 Task: Plan a Cooking event for the holiday cookie baking.
Action: Mouse pressed left at (215, 319)
Screenshot: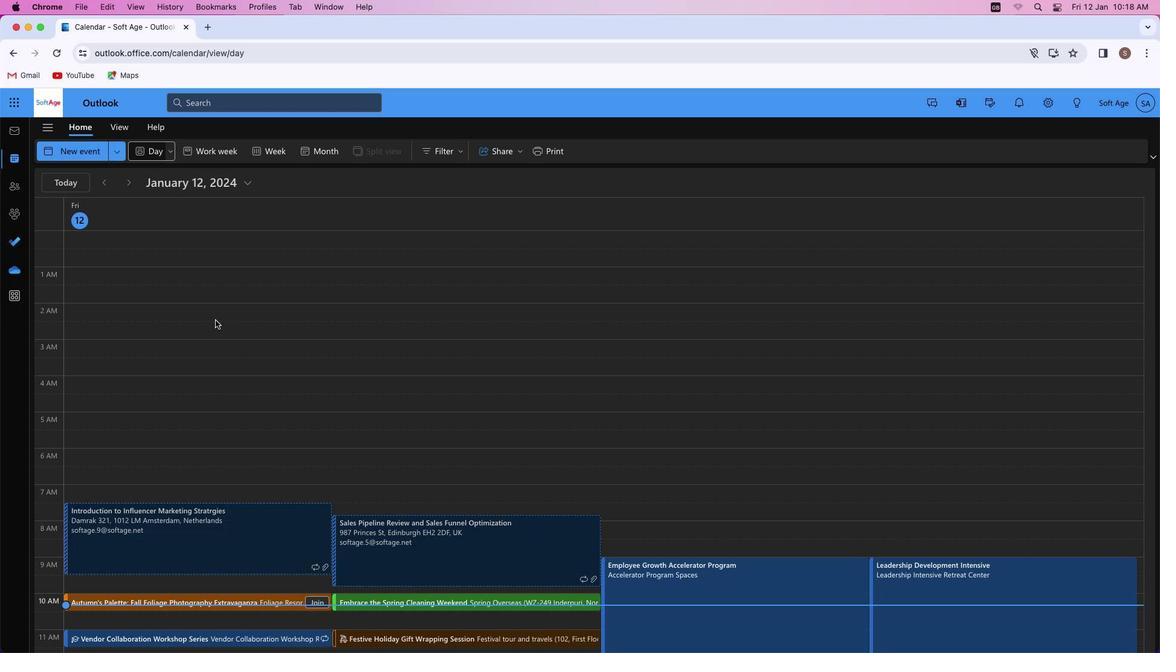
Action: Mouse moved to (82, 153)
Screenshot: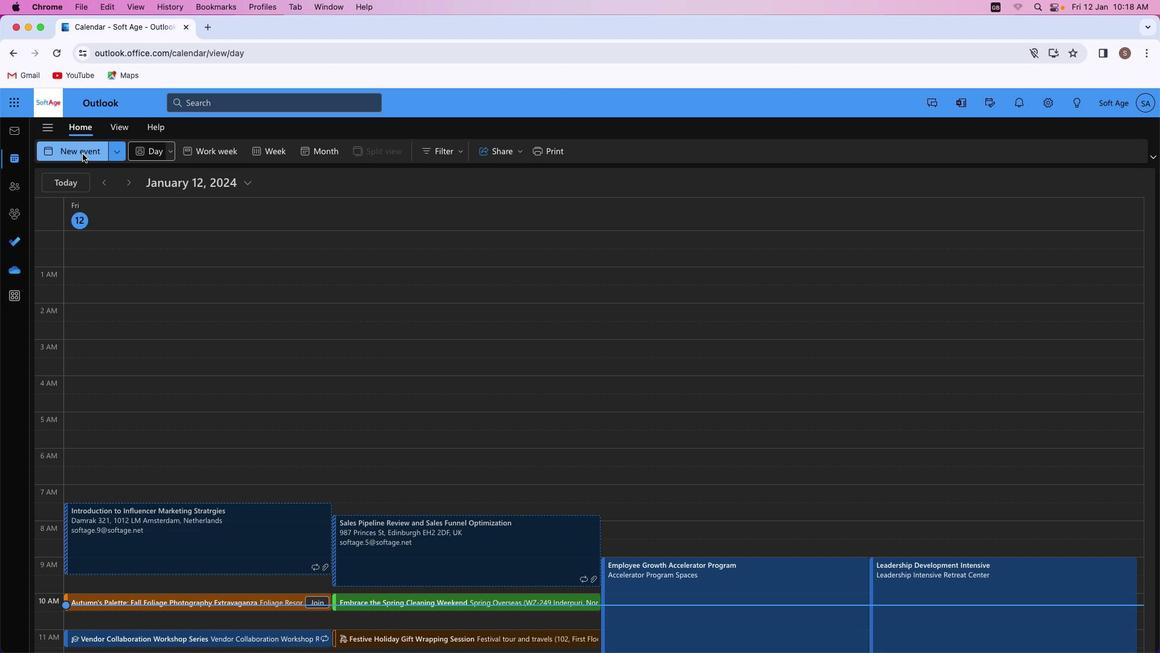 
Action: Mouse pressed left at (82, 153)
Screenshot: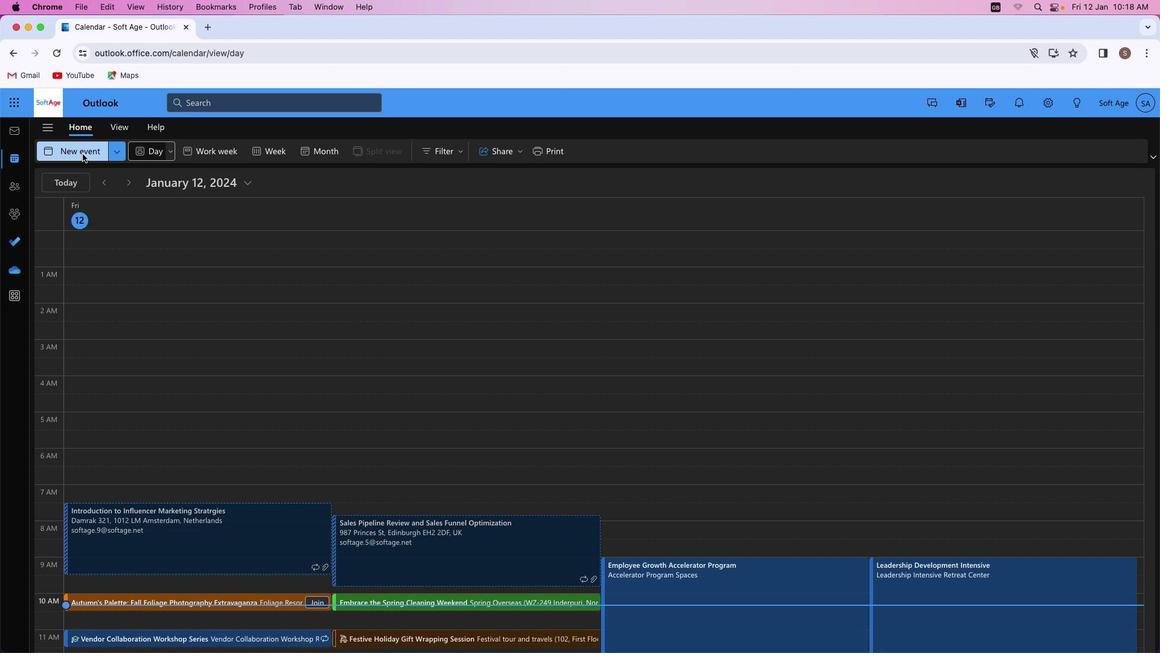 
Action: Mouse moved to (334, 223)
Screenshot: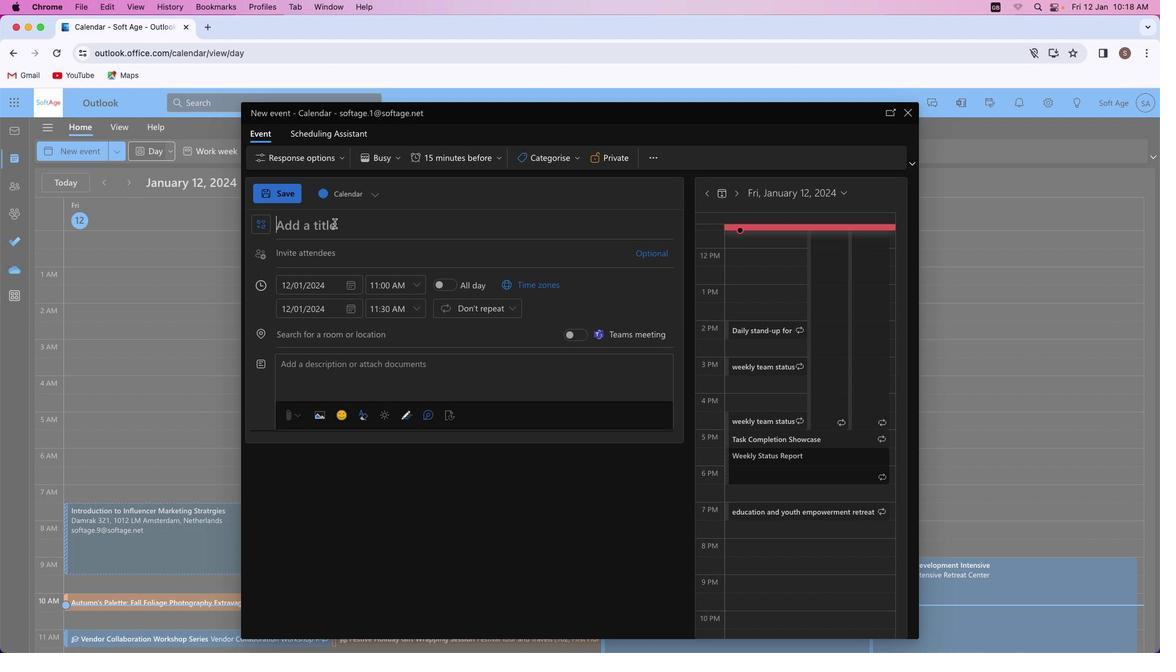 
Action: Mouse pressed left at (334, 223)
Screenshot: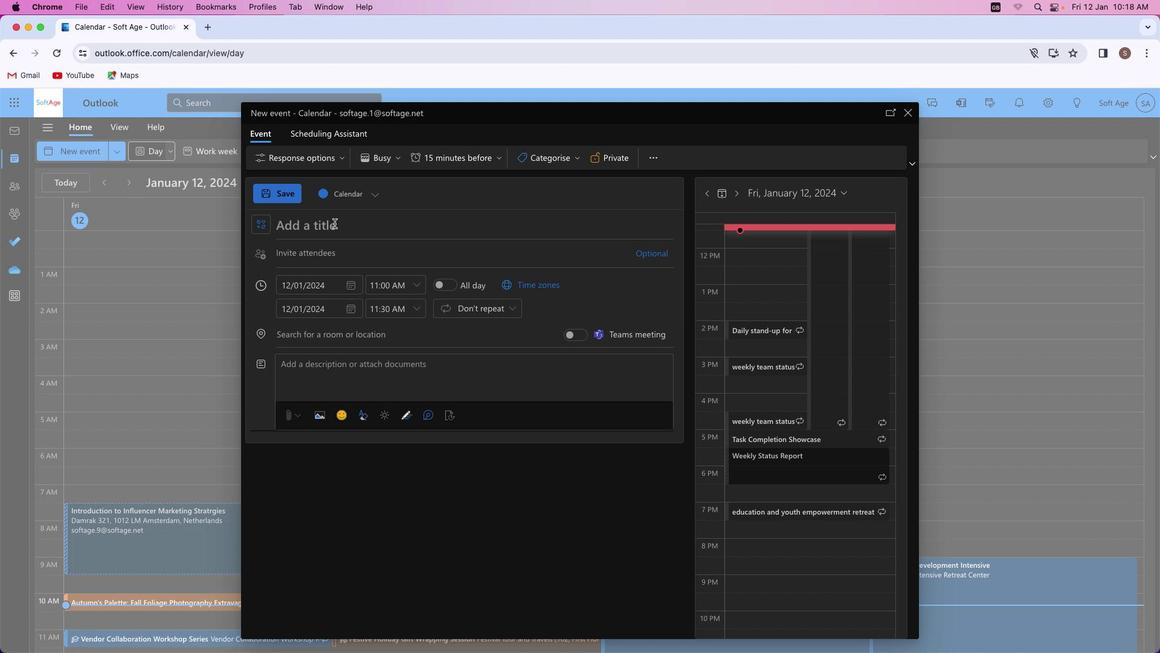 
Action: Key pressed Key.shift_r'H''o''l''i''d''a''y'Key.spaceKey.shift'C''o''o''k''i''e'Key.spaceKey.shift_r'B''a''k''i''n''g'Key.spaceKey.shift'E''x''t''r''a''v''a''g''a''n''z''a'
Screenshot: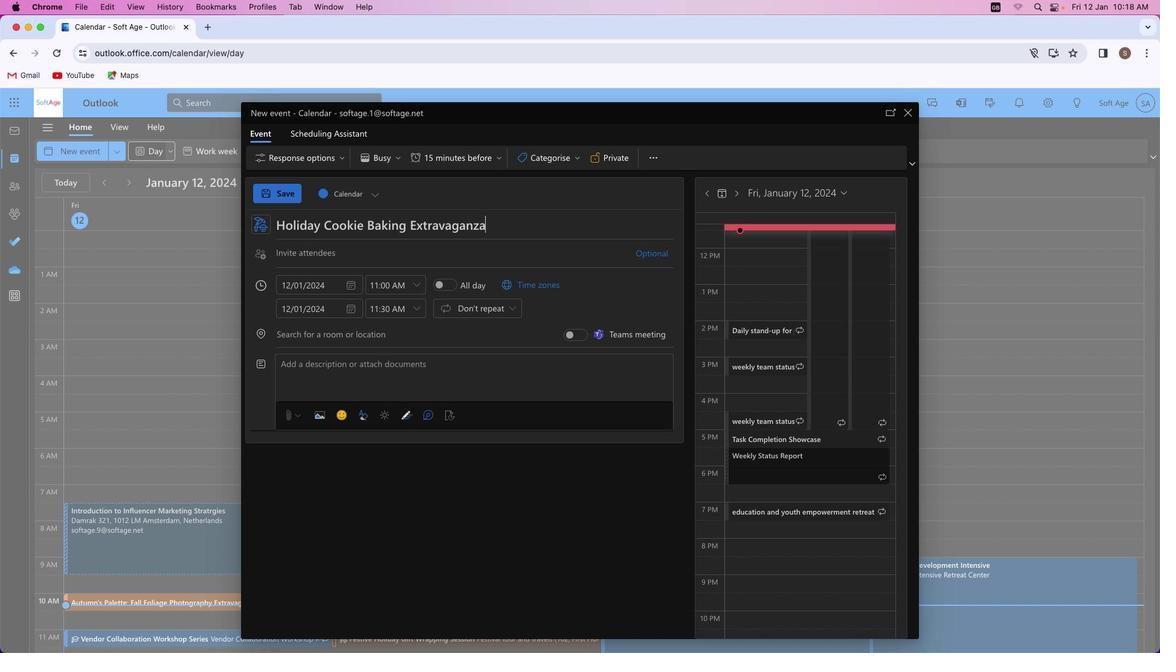 
Action: Mouse moved to (336, 336)
Screenshot: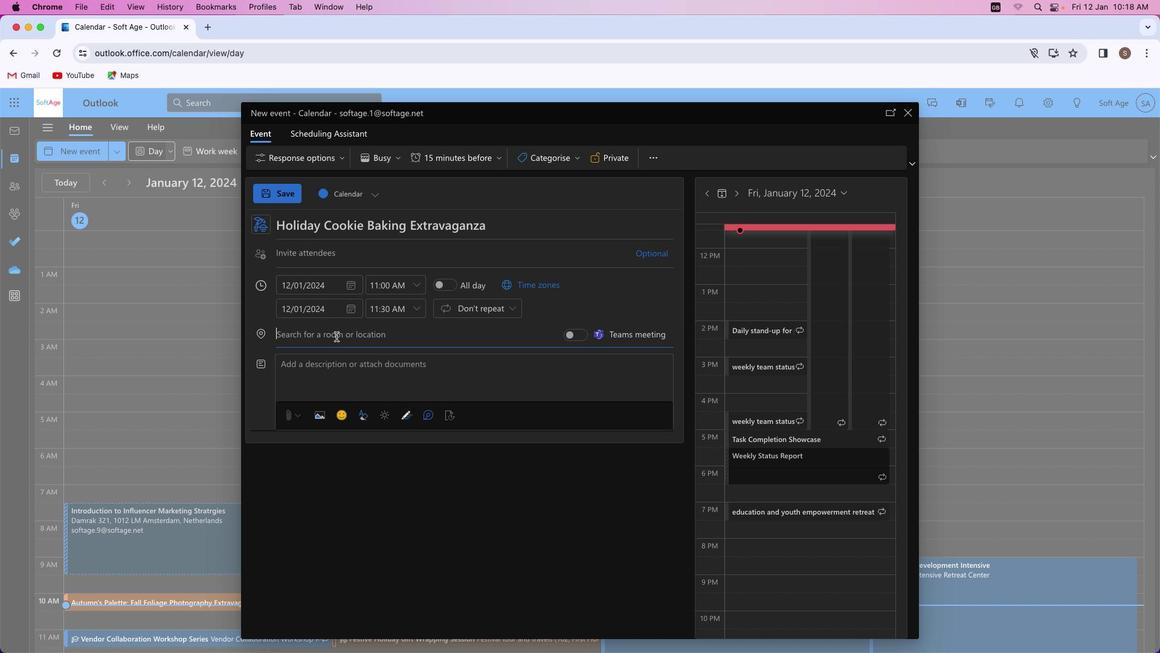 
Action: Mouse pressed left at (336, 336)
Screenshot: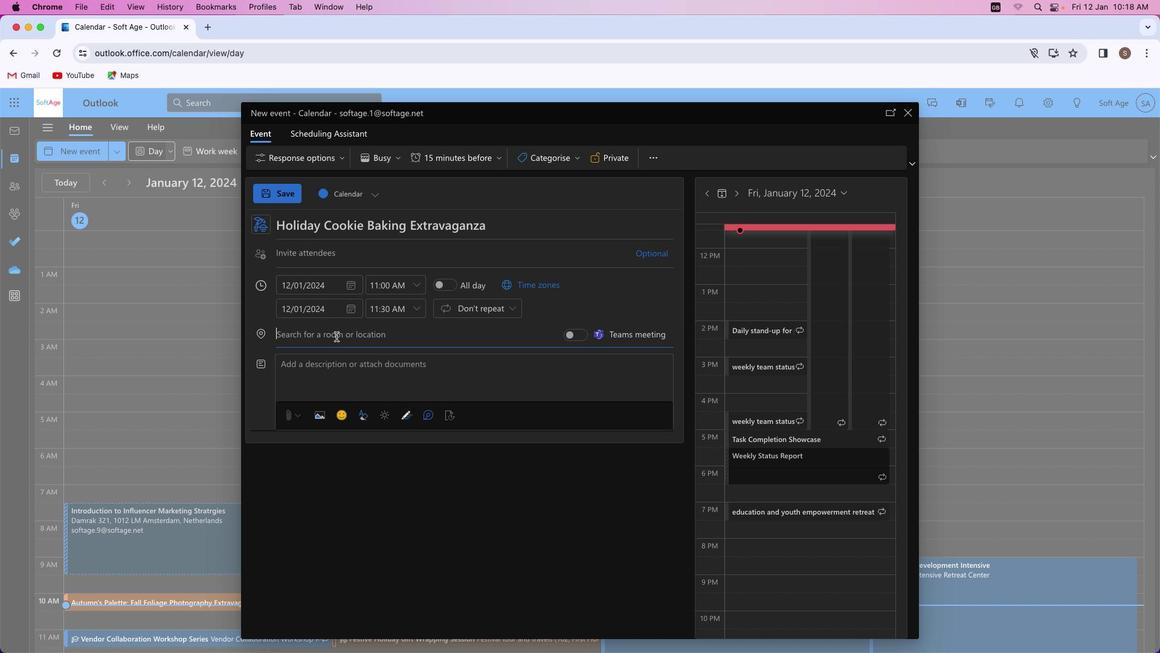 
Action: Key pressed Key.shift'H''o''l''i''d''a''y'Key.spaceKey.shift'C''o''o'
Screenshot: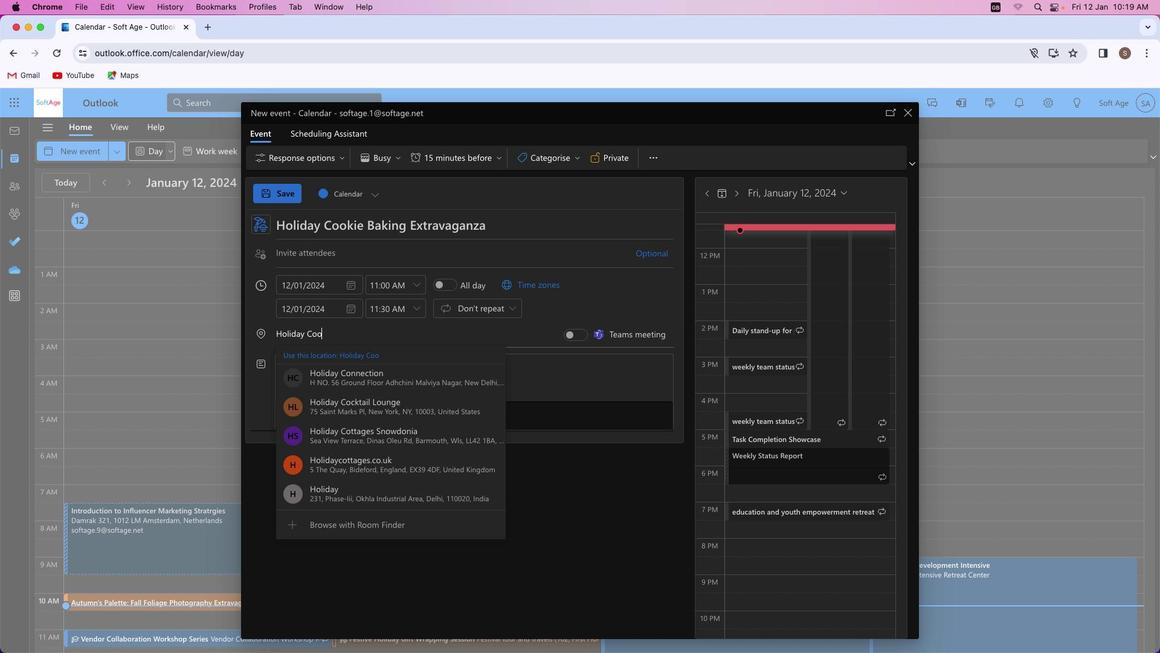 
Action: Mouse moved to (360, 403)
Screenshot: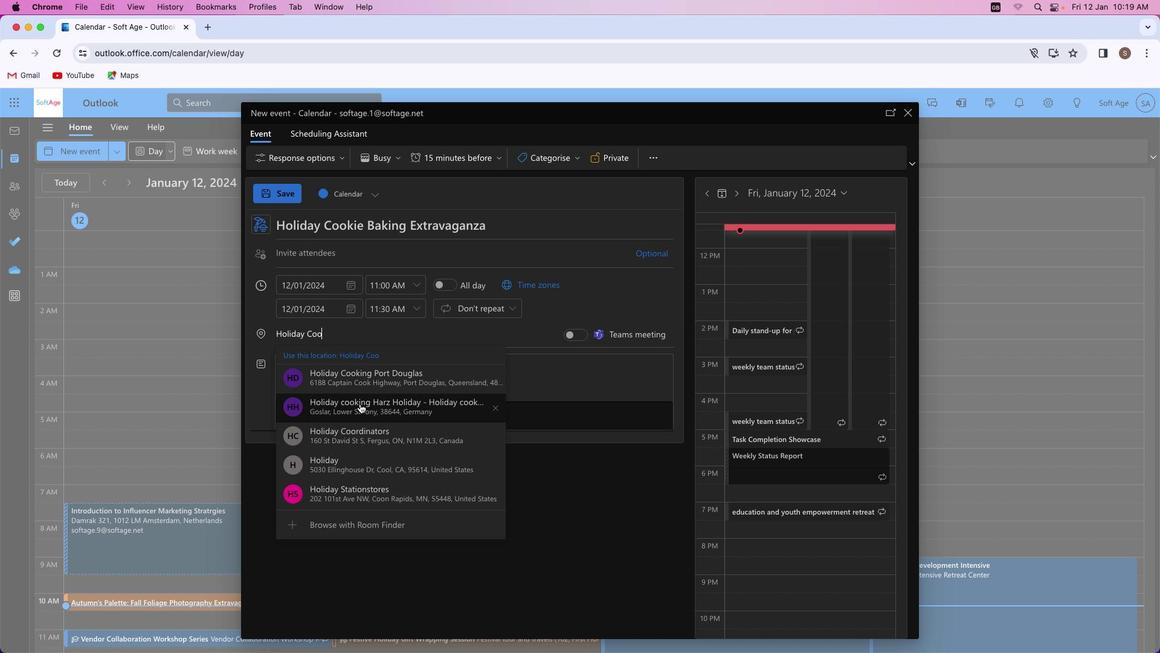 
Action: Mouse pressed left at (360, 403)
Screenshot: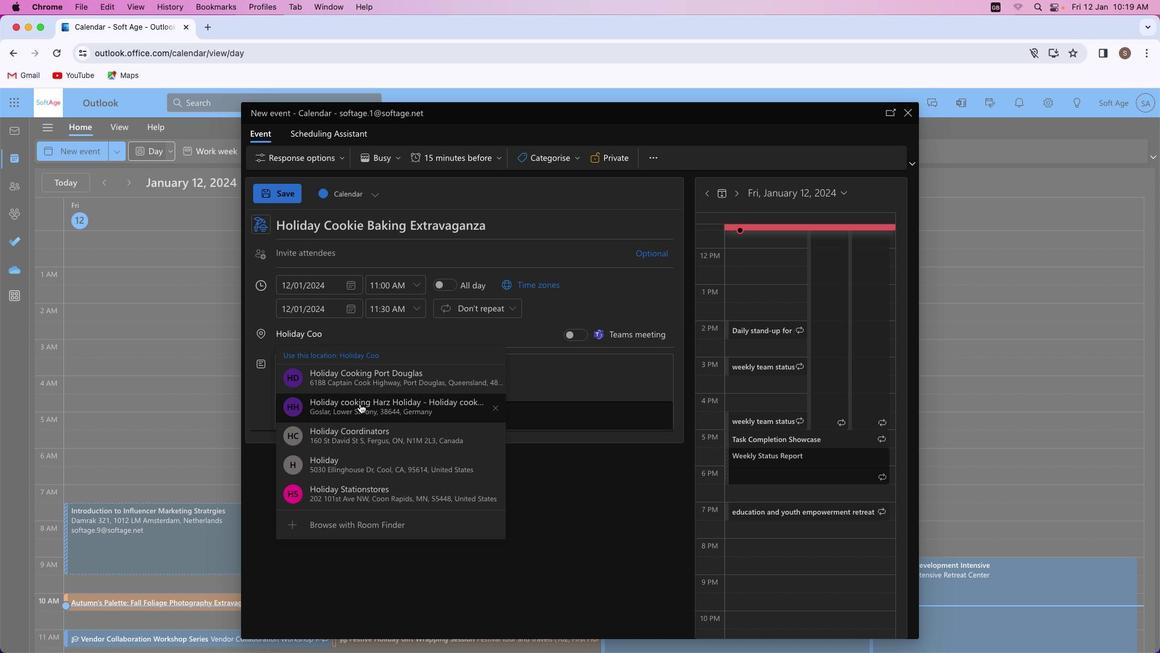 
Action: Mouse moved to (342, 385)
Screenshot: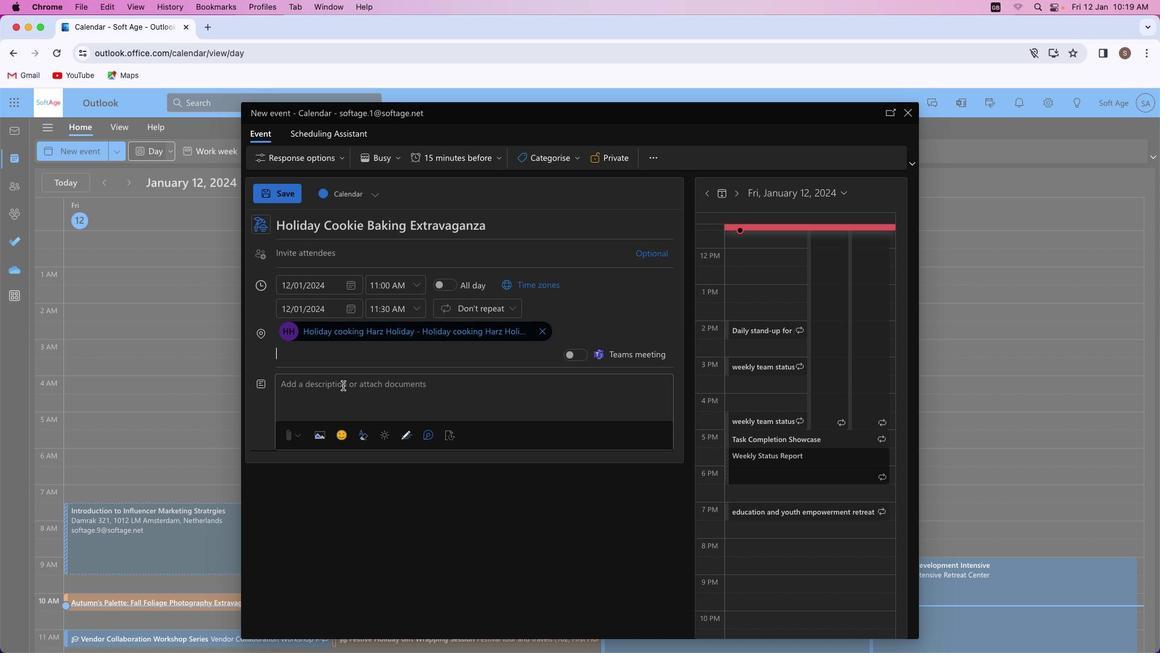 
Action: Mouse pressed left at (342, 385)
Screenshot: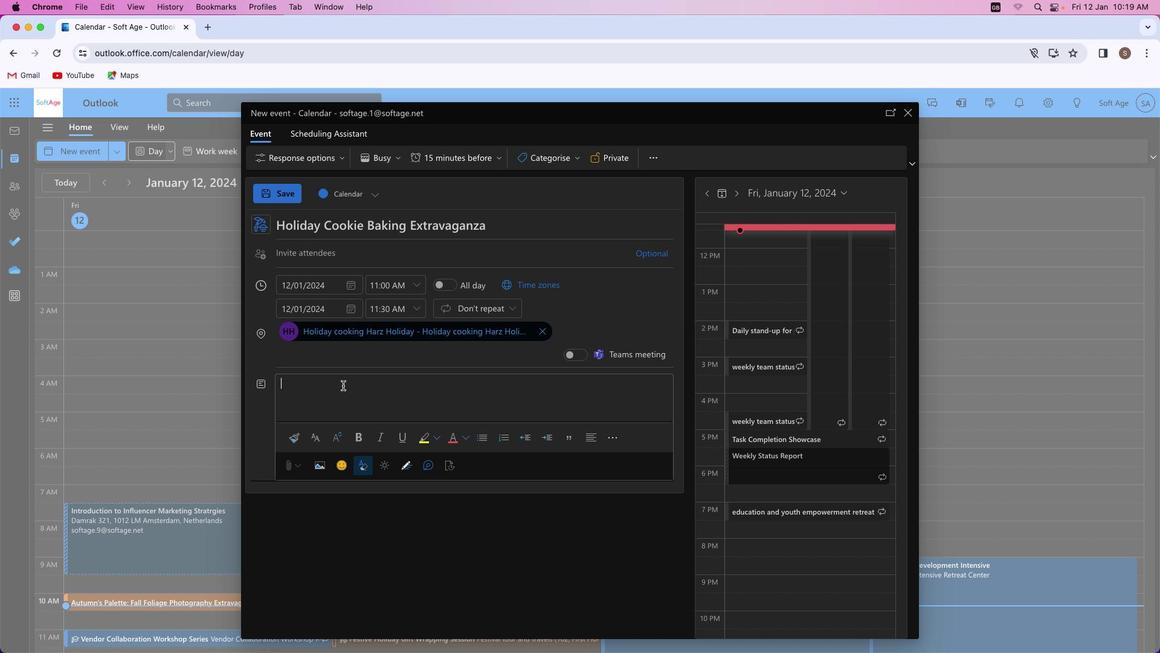 
Action: Key pressed Key.shift_r'J''o''i''n'Key.space'u''s'Key.space'i''n'Key.space'a'Key.space'd''e''l''i''g''h''t''f''u''l'Key.space'b''a''k''i''n''g'Key.space'a''d''v''e''n''t''u''r''e'Key.shift'!'Key.spaceKey.shift'C''r''e''a''t''e'Key.space'f''e''s''t''i''v''e'Key.space'm''e''m''o''r''i''e''s'Key.space'a''s'Key.space'y''o''u'Key.space'w''h''i''p'Key.space'u''p'Key.space'd''e''l''i''c''i''o''u''s'Key.space'h''o''l''i''d''a''y'Key.space'c''o''o''k''i''e''s'','Key.space's''p''r''e''a''d''i''n''g'Key.space'w''a''r''m''t''h'Key.space'a''n''d'Key.space's''w''e''e''t''n''e''s''s'Key.space't''h''r''o''u''g''h''o''u''t'Key.space't''h''e'Key.space's''e''a''s''o''n''.'
Screenshot: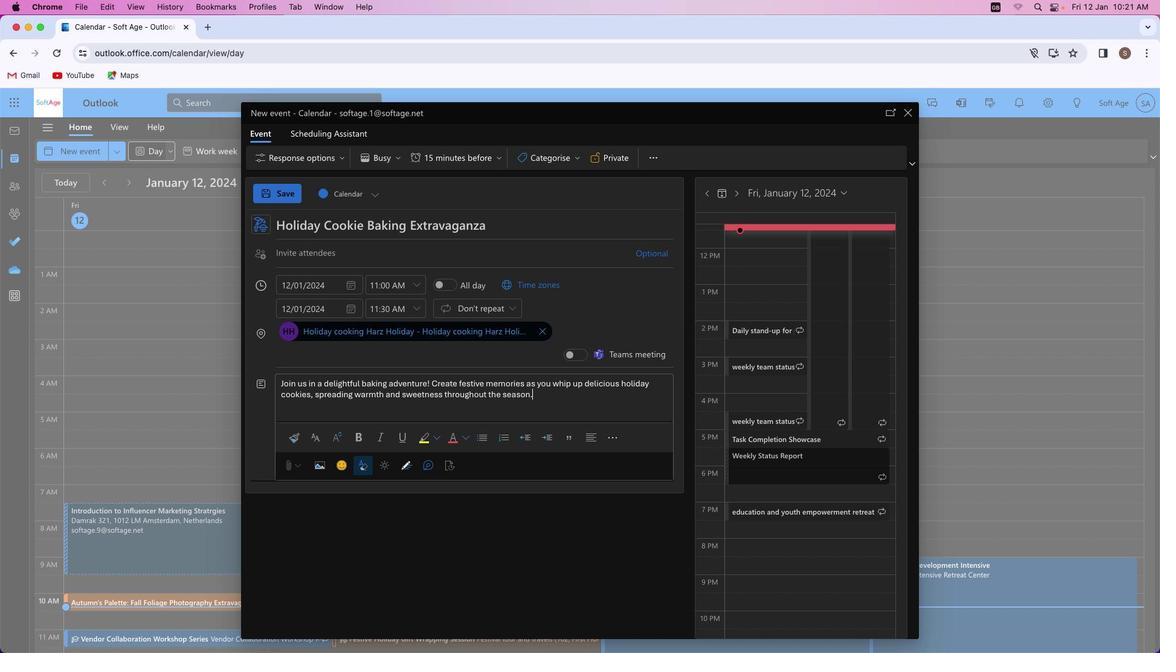
Action: Mouse moved to (426, 382)
Screenshot: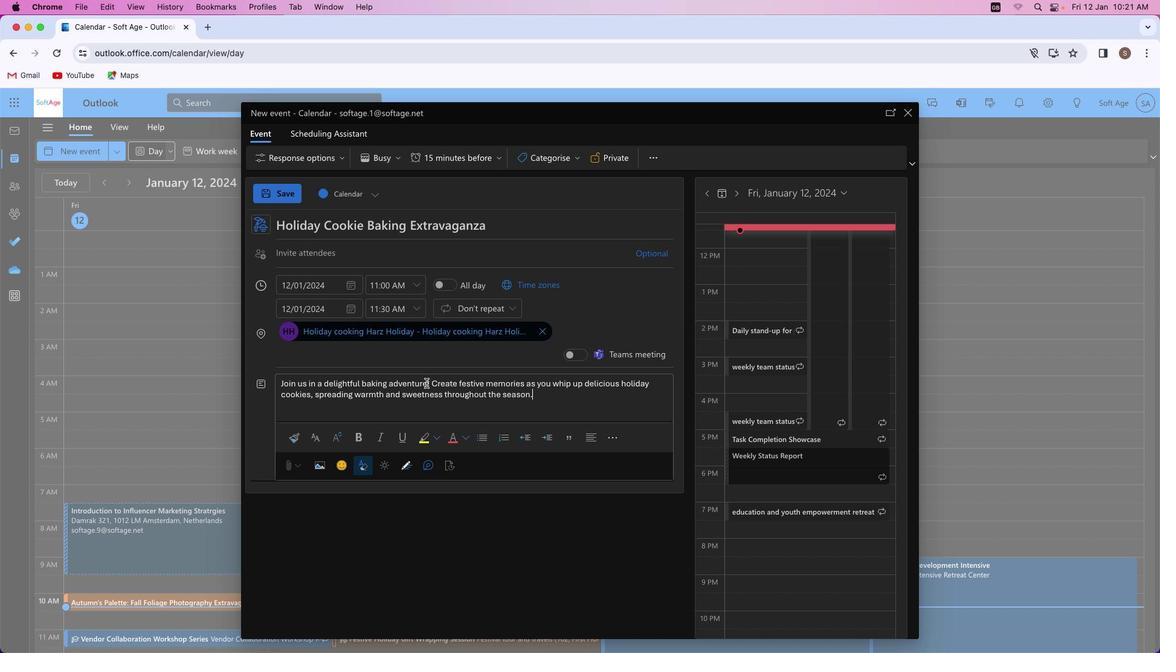 
Action: Mouse pressed left at (426, 382)
Screenshot: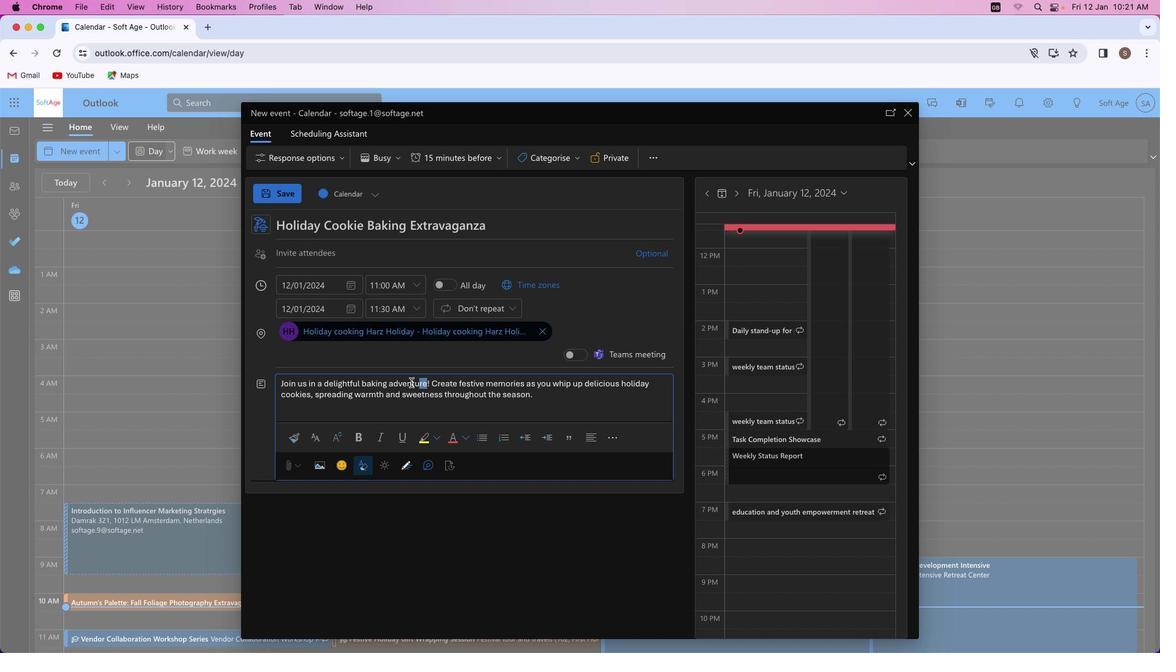 
Action: Mouse moved to (360, 437)
Screenshot: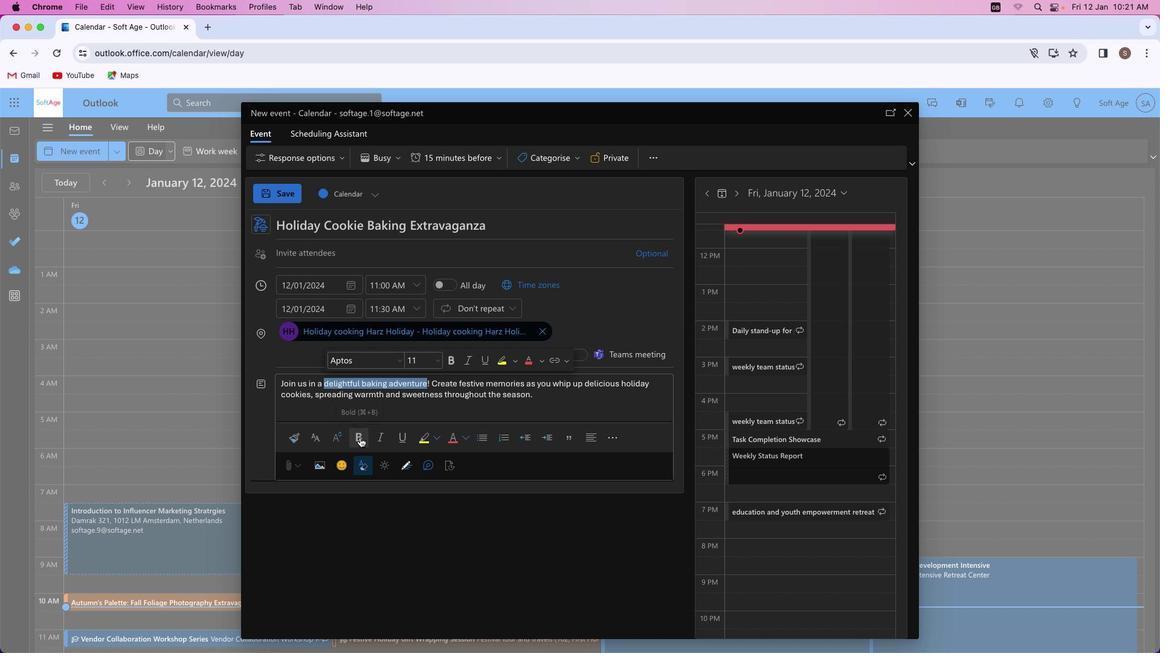 
Action: Mouse pressed left at (360, 437)
Screenshot: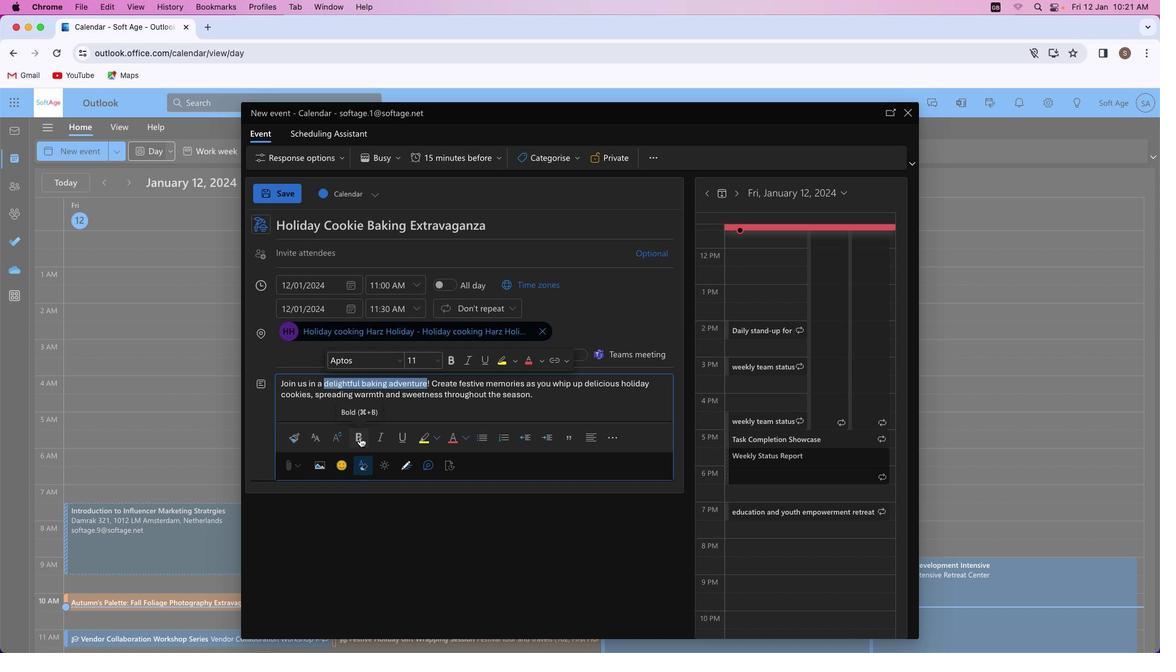 
Action: Mouse moved to (467, 408)
Screenshot: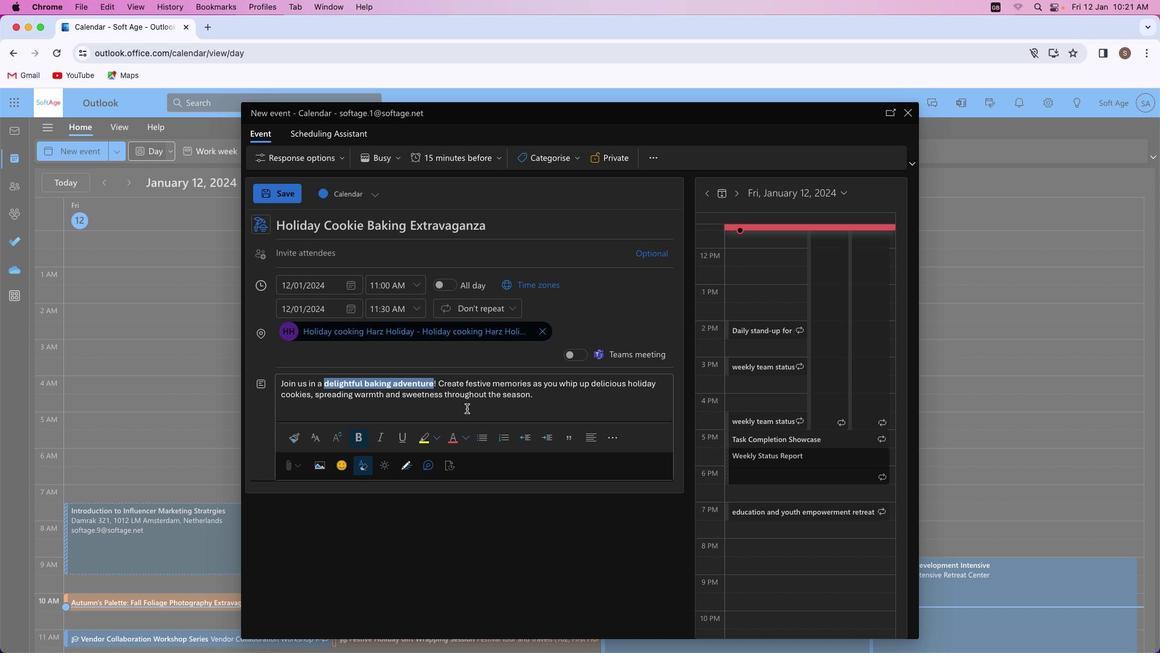 
Action: Mouse pressed left at (467, 408)
Screenshot: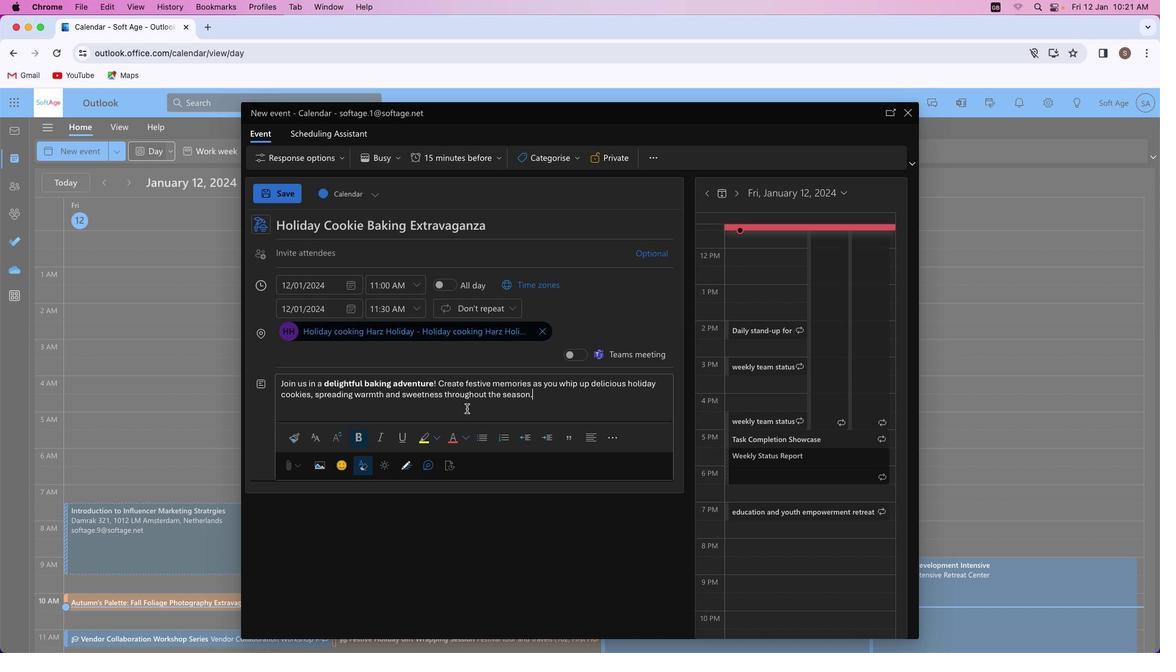 
Action: Mouse moved to (592, 381)
Screenshot: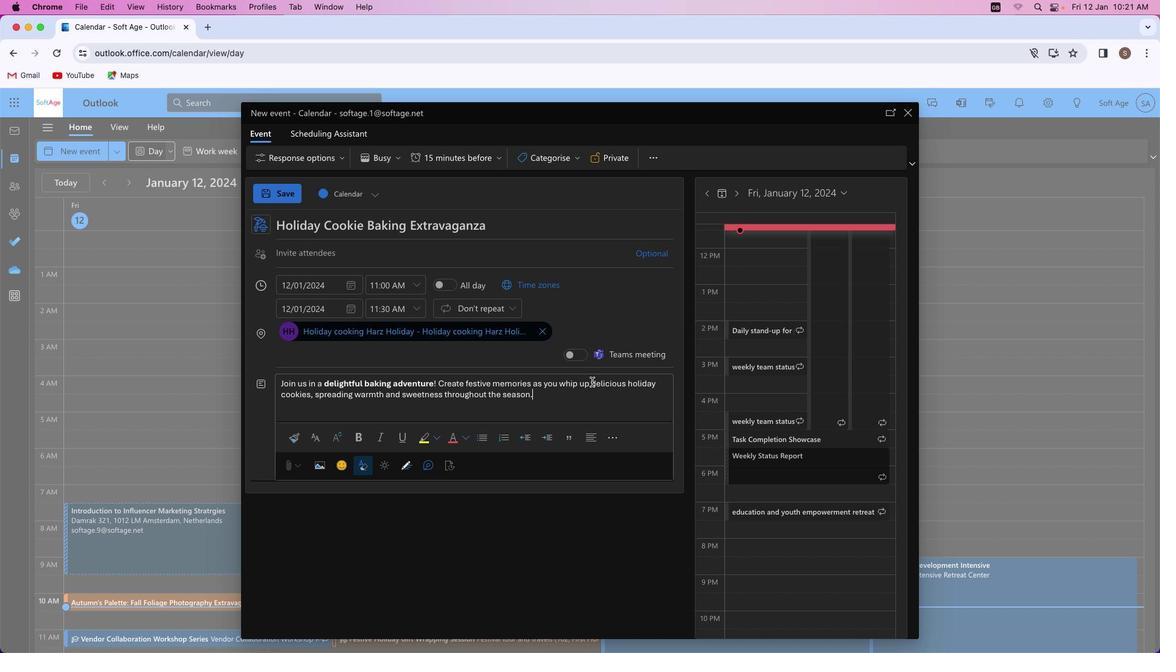 
Action: Mouse pressed left at (592, 381)
Screenshot: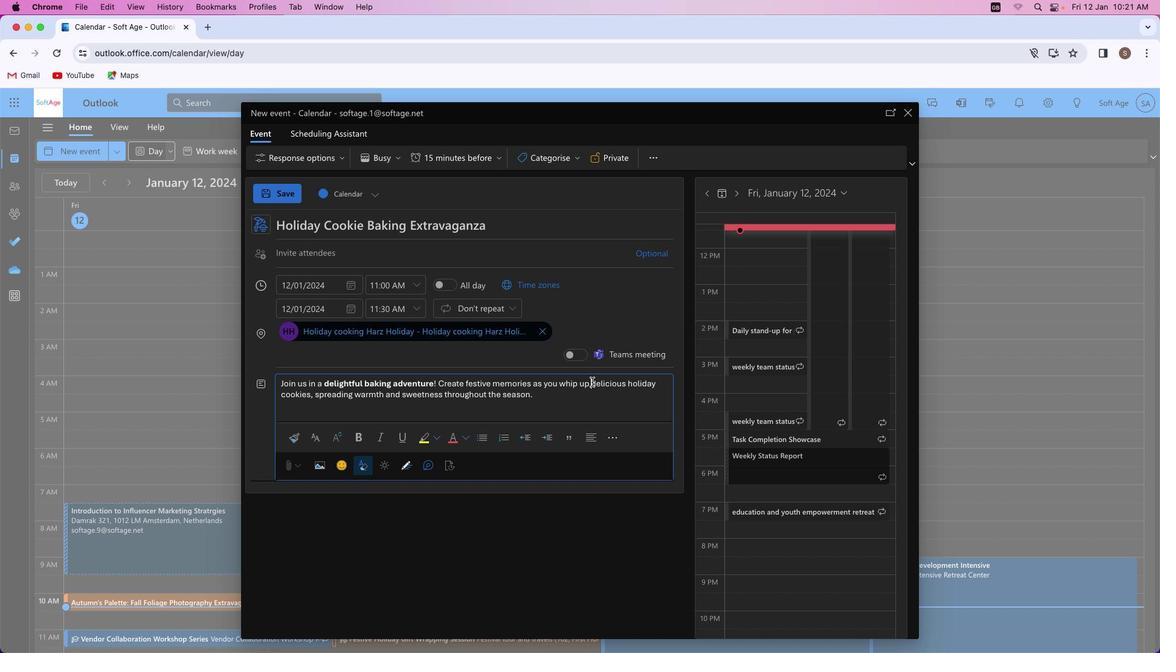 
Action: Mouse moved to (358, 434)
Screenshot: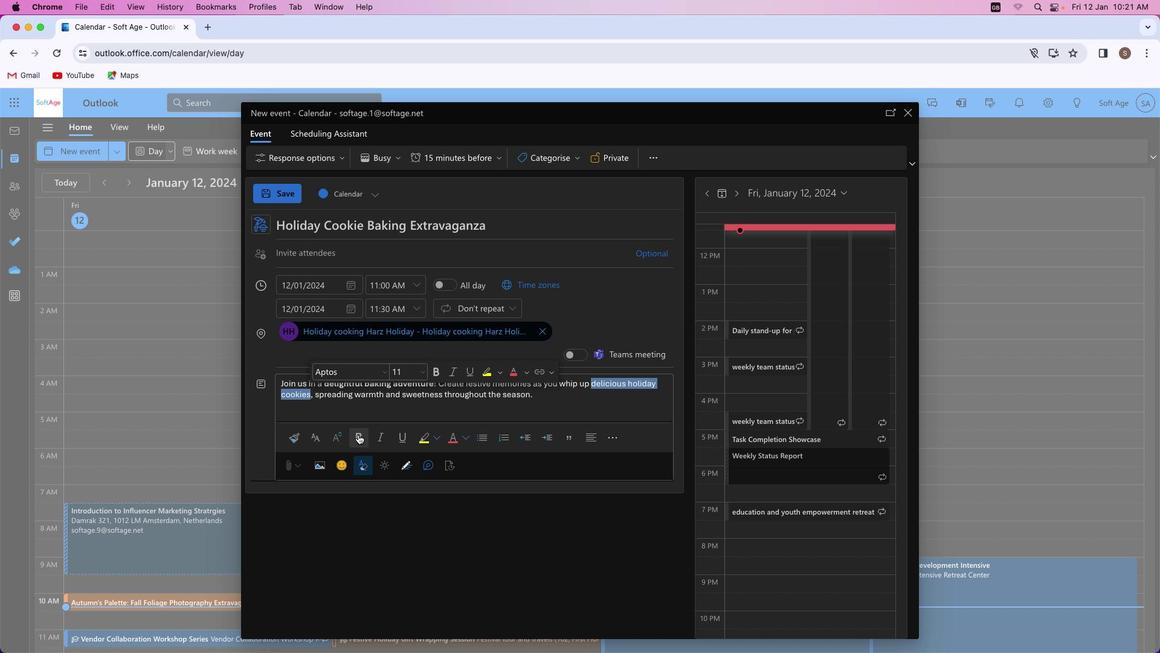 
Action: Mouse pressed left at (358, 434)
Screenshot: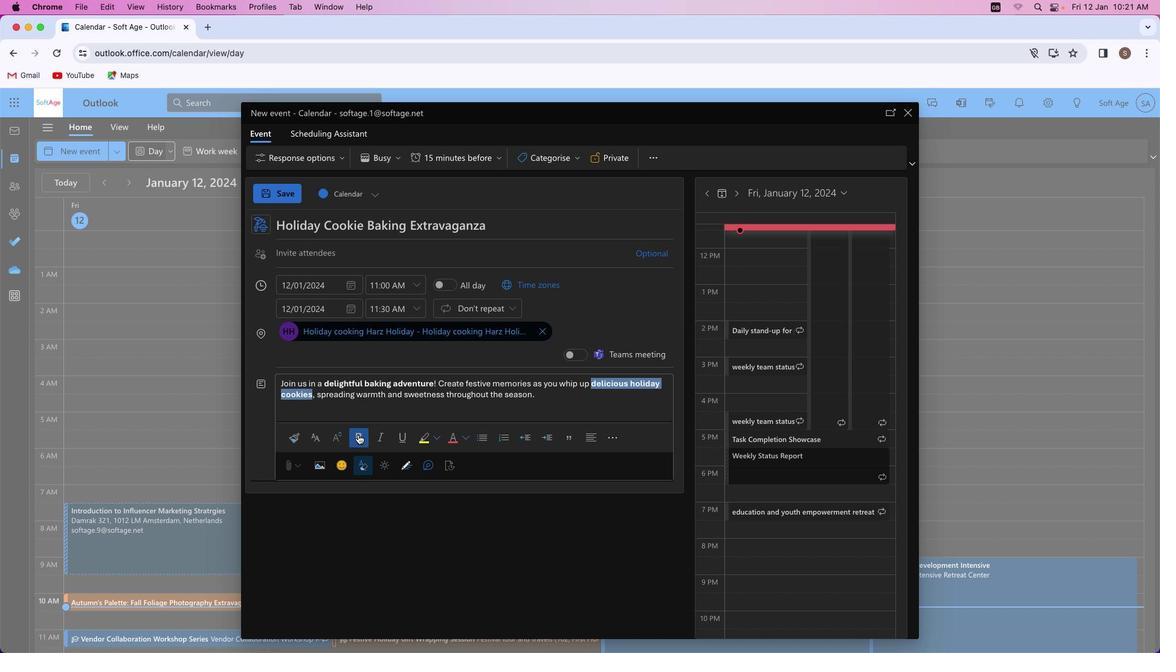 
Action: Mouse moved to (501, 412)
Screenshot: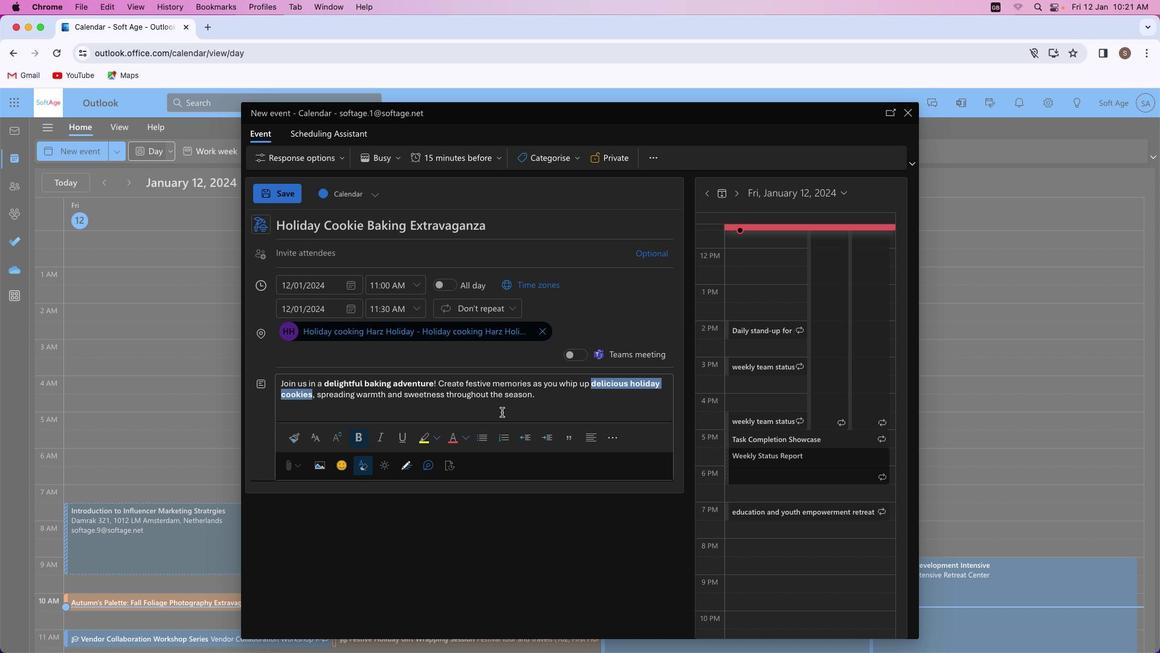
Action: Mouse pressed left at (501, 412)
Screenshot: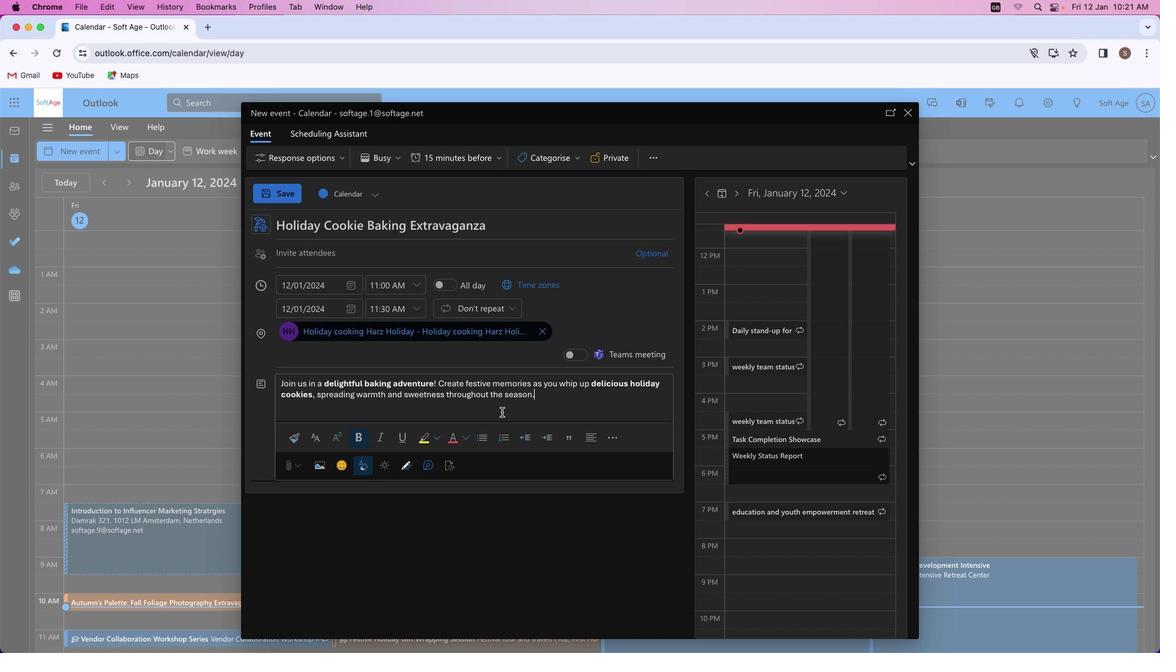 
Action: Mouse moved to (552, 400)
Screenshot: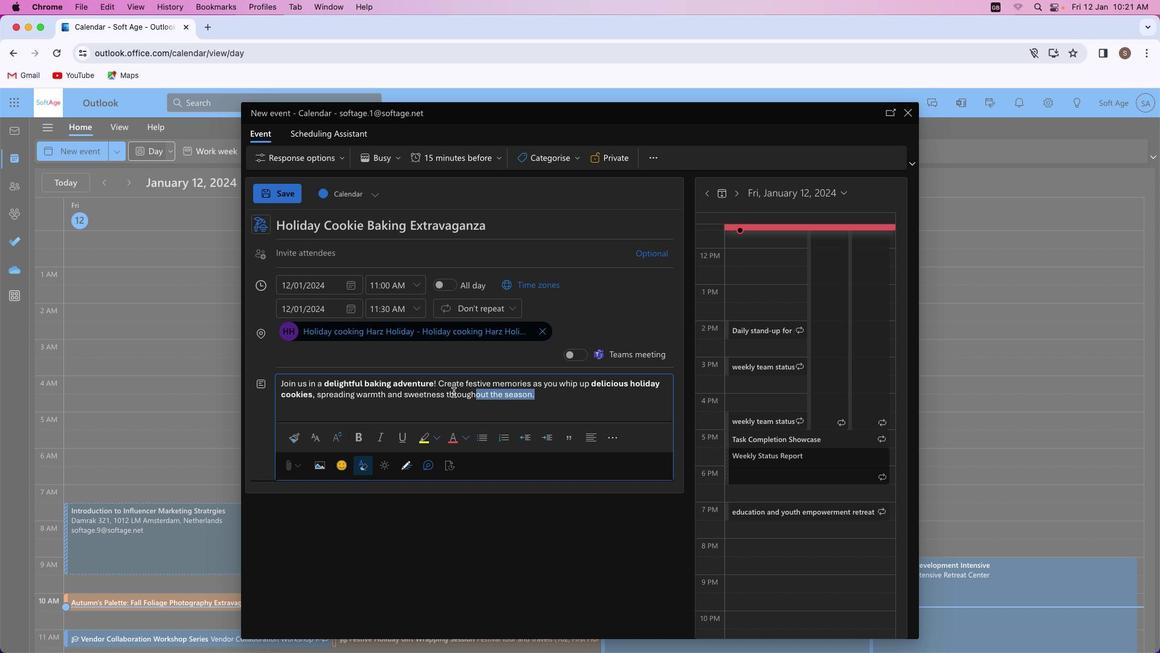 
Action: Mouse pressed left at (552, 400)
Screenshot: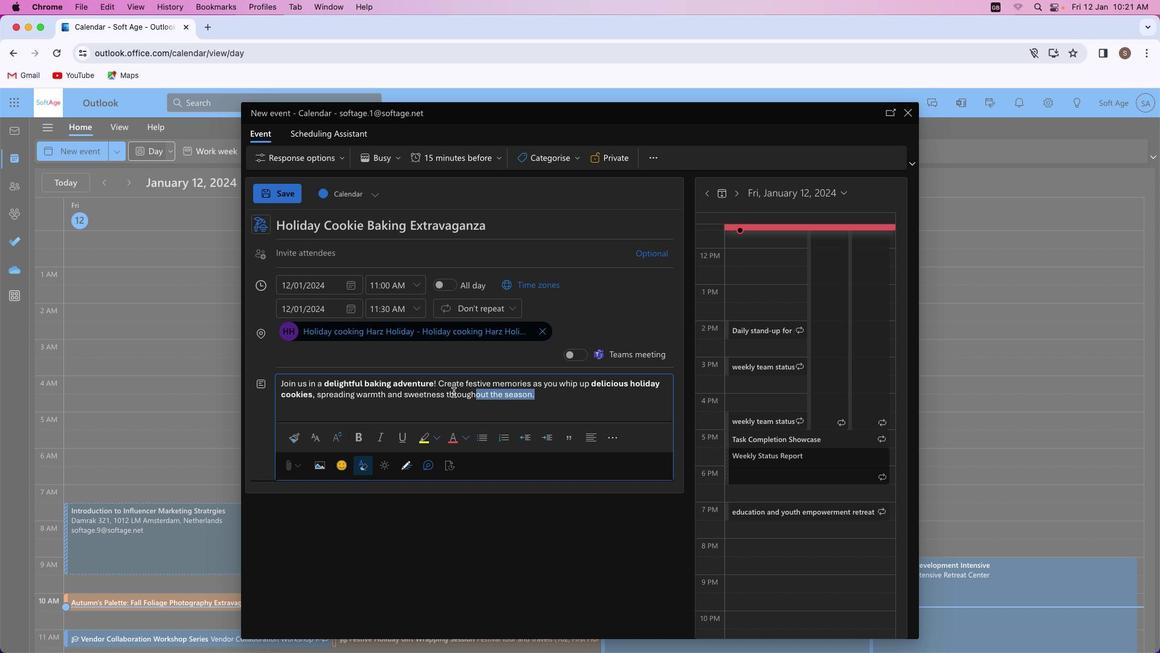 
Action: Mouse moved to (359, 359)
Screenshot: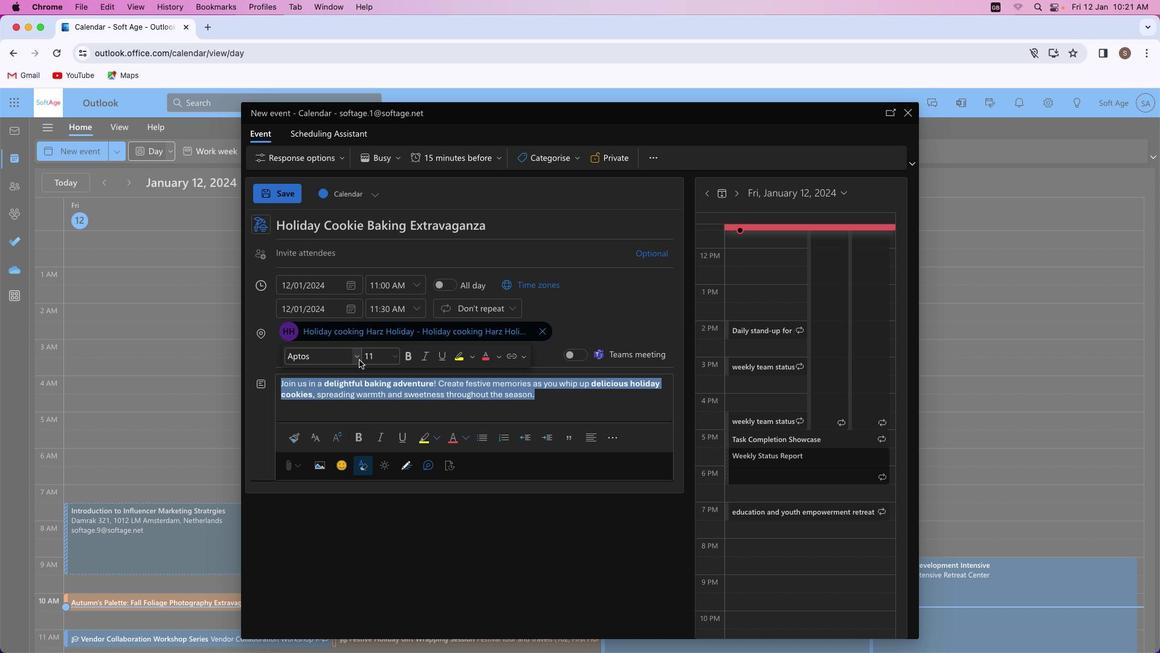 
Action: Mouse pressed left at (359, 359)
Screenshot: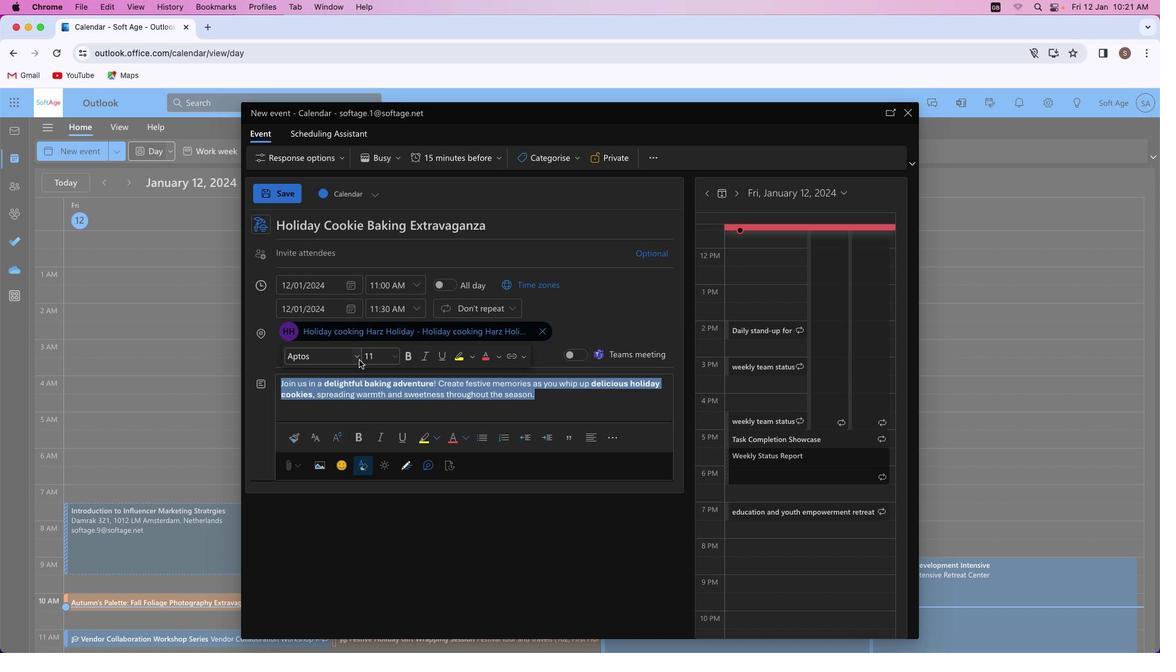 
Action: Mouse moved to (338, 497)
Screenshot: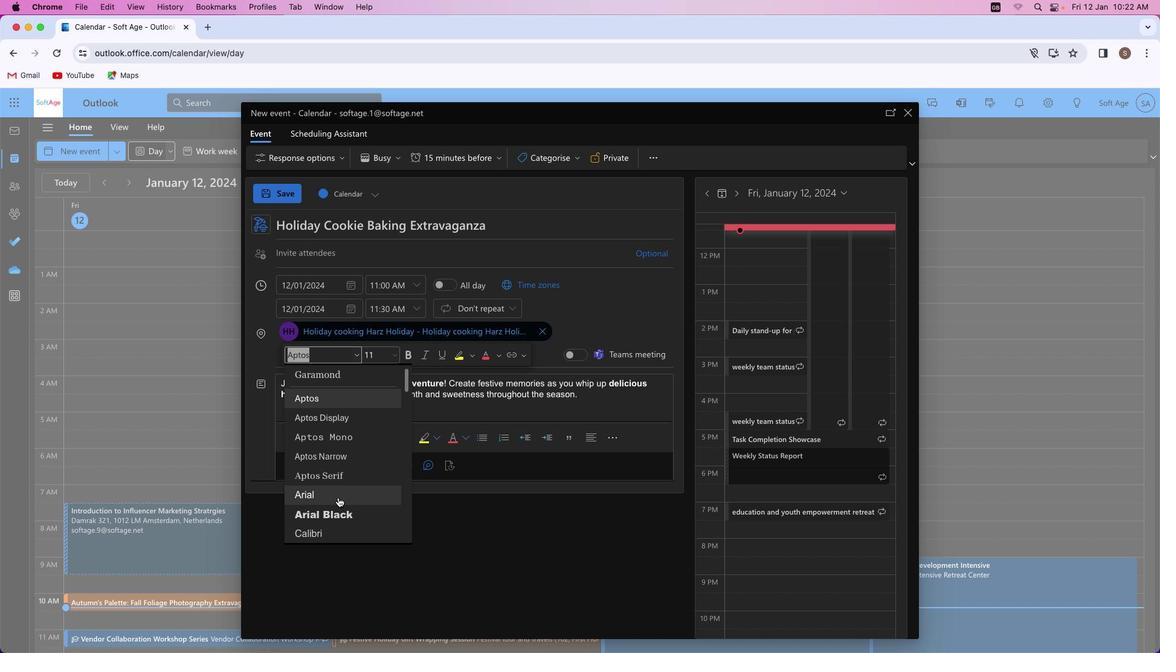 
Action: Mouse pressed left at (338, 497)
Screenshot: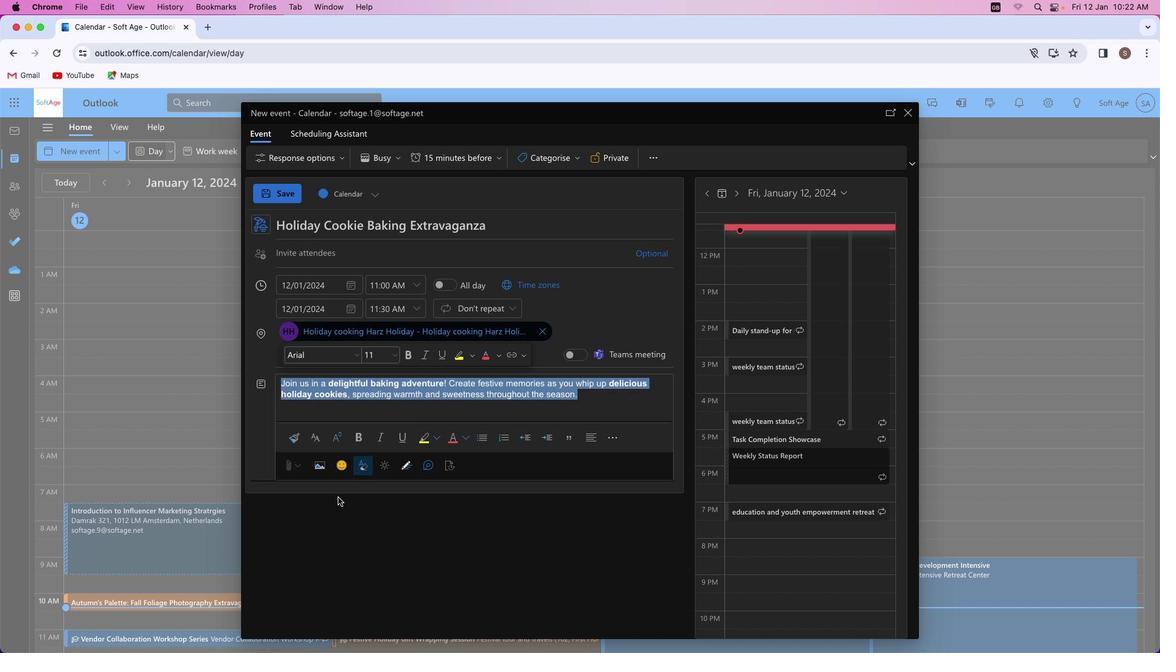 
Action: Mouse moved to (396, 356)
Screenshot: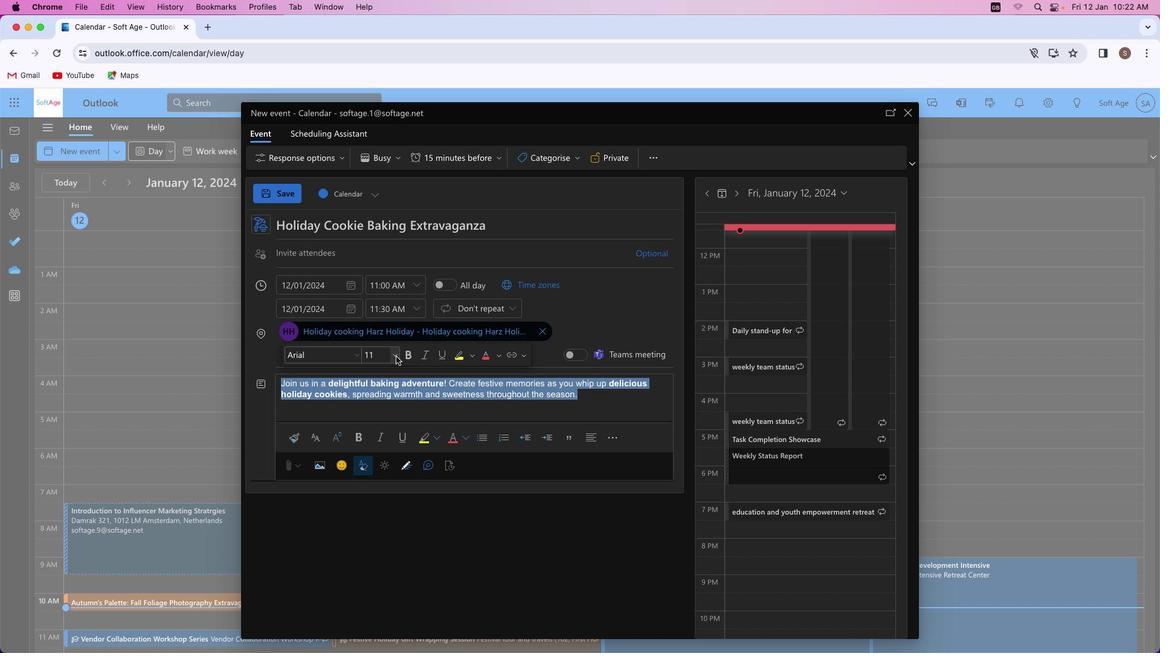 
Action: Mouse pressed left at (396, 356)
Screenshot: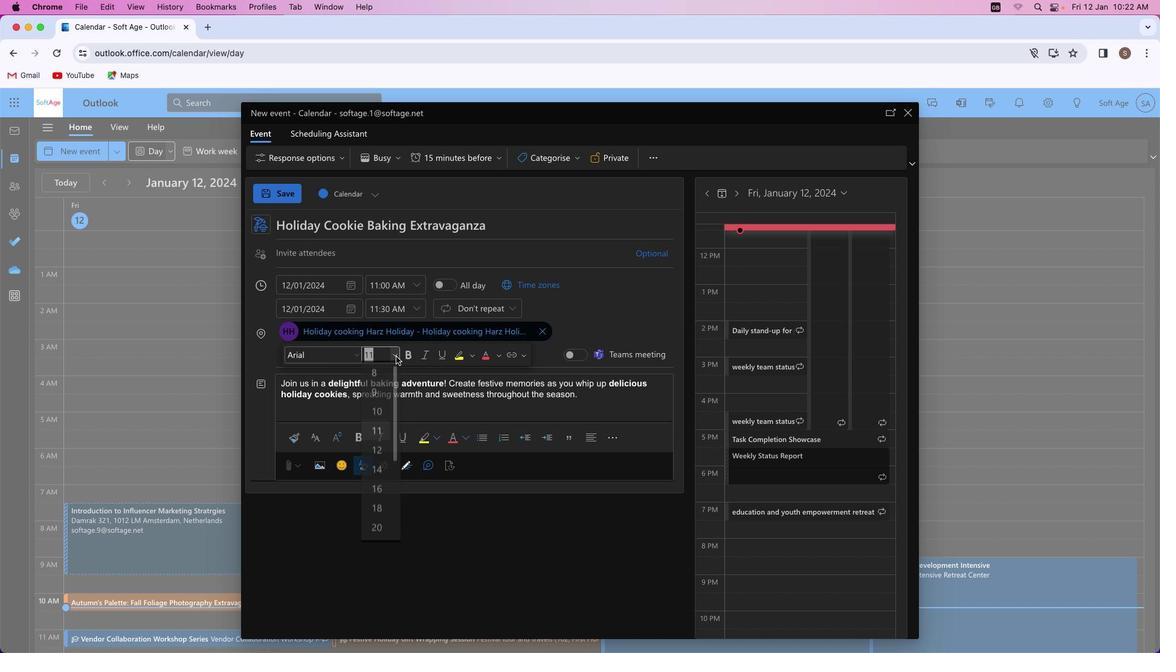 
Action: Mouse moved to (382, 450)
Screenshot: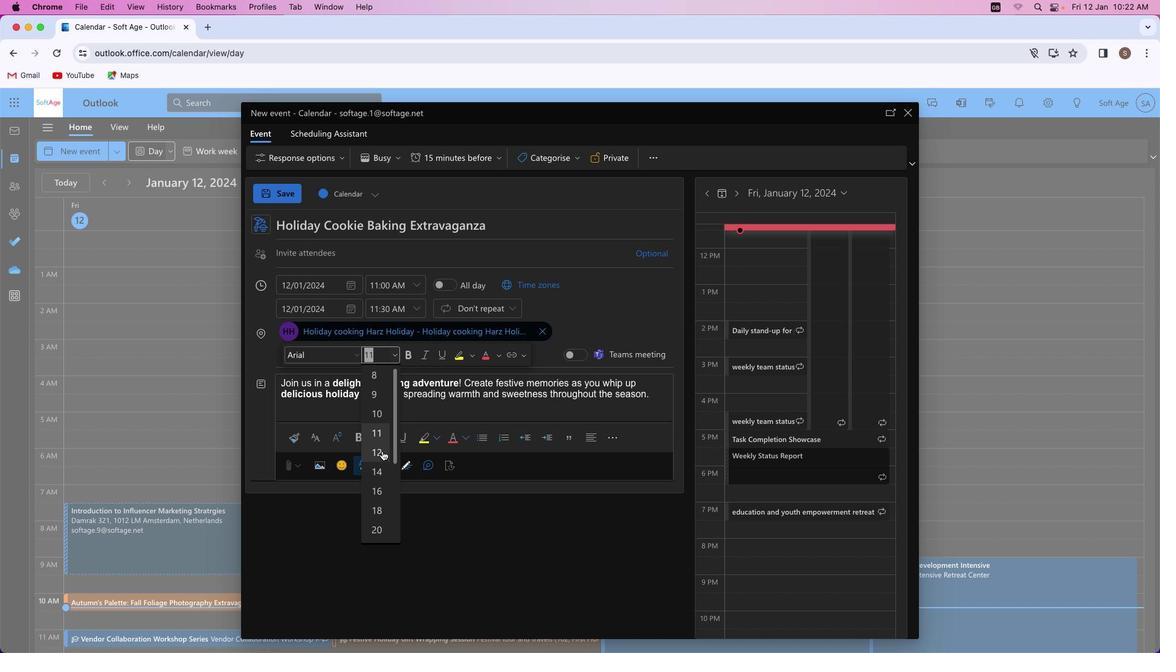 
Action: Mouse pressed left at (382, 450)
Screenshot: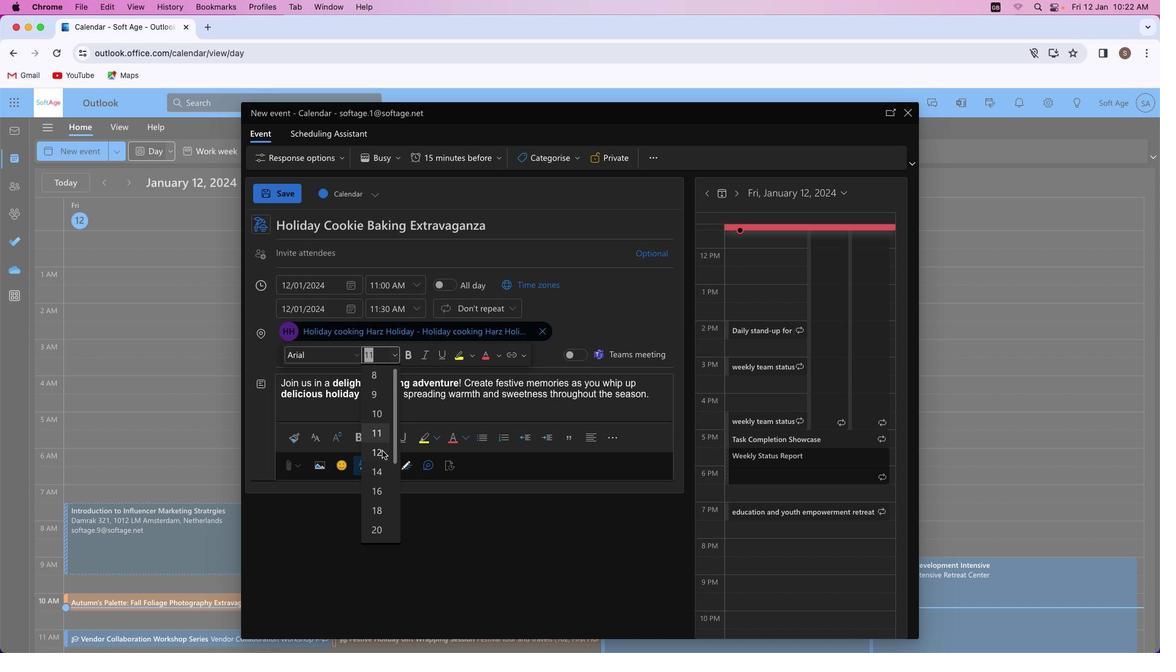 
Action: Mouse moved to (471, 356)
Screenshot: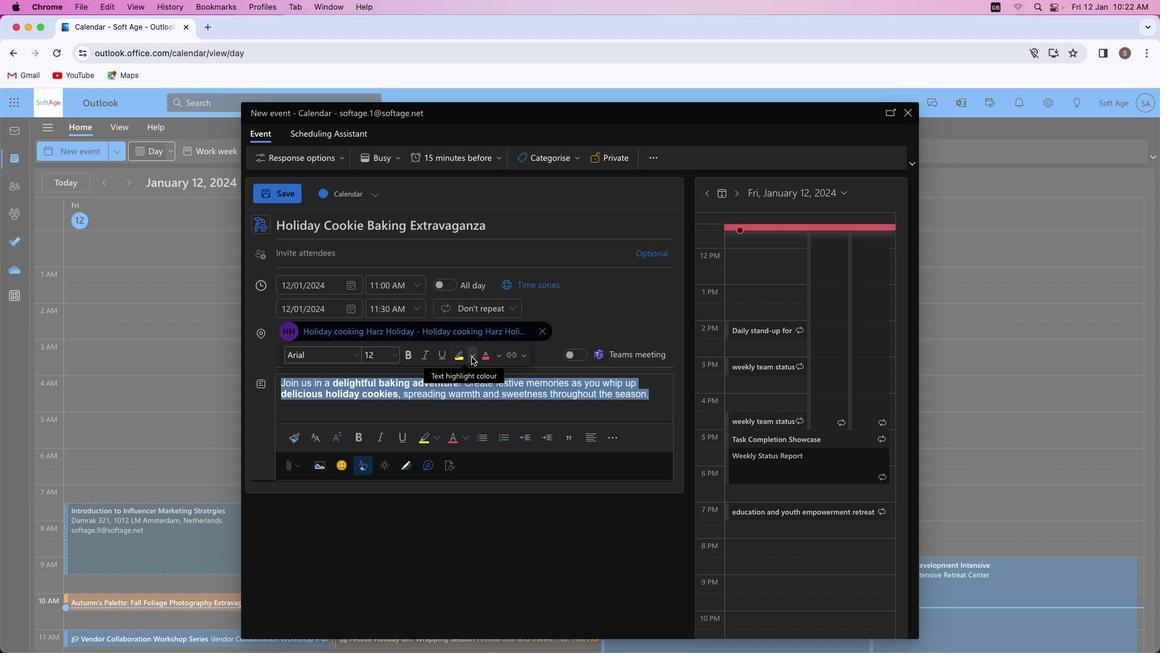 
Action: Mouse pressed left at (471, 356)
Screenshot: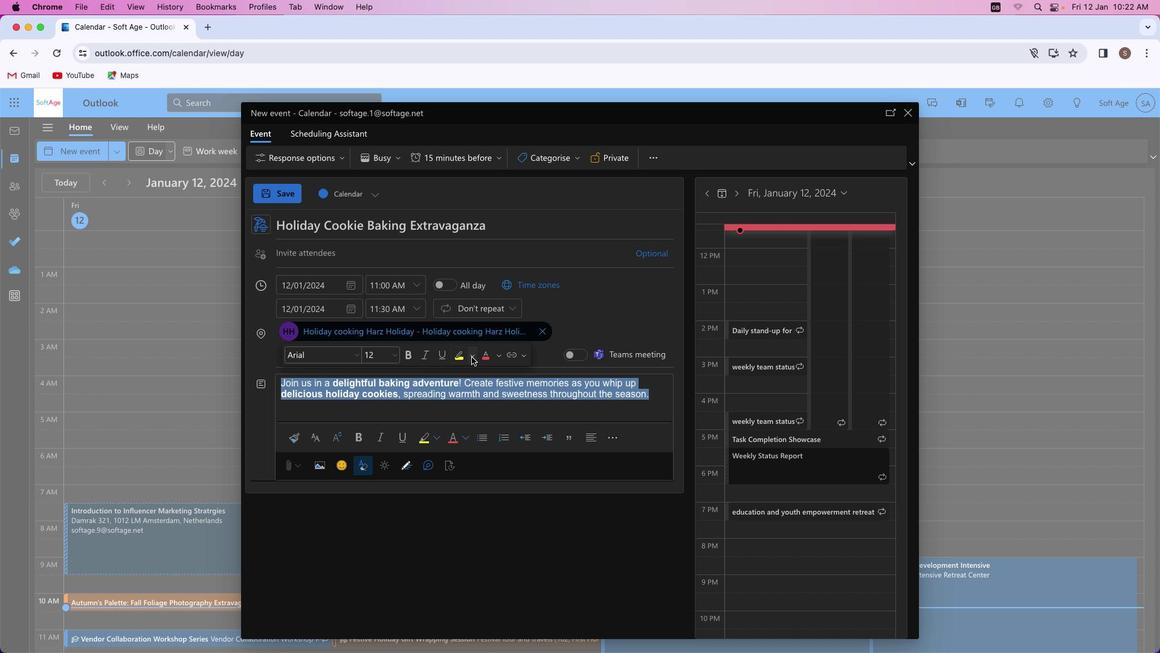 
Action: Mouse moved to (486, 411)
Screenshot: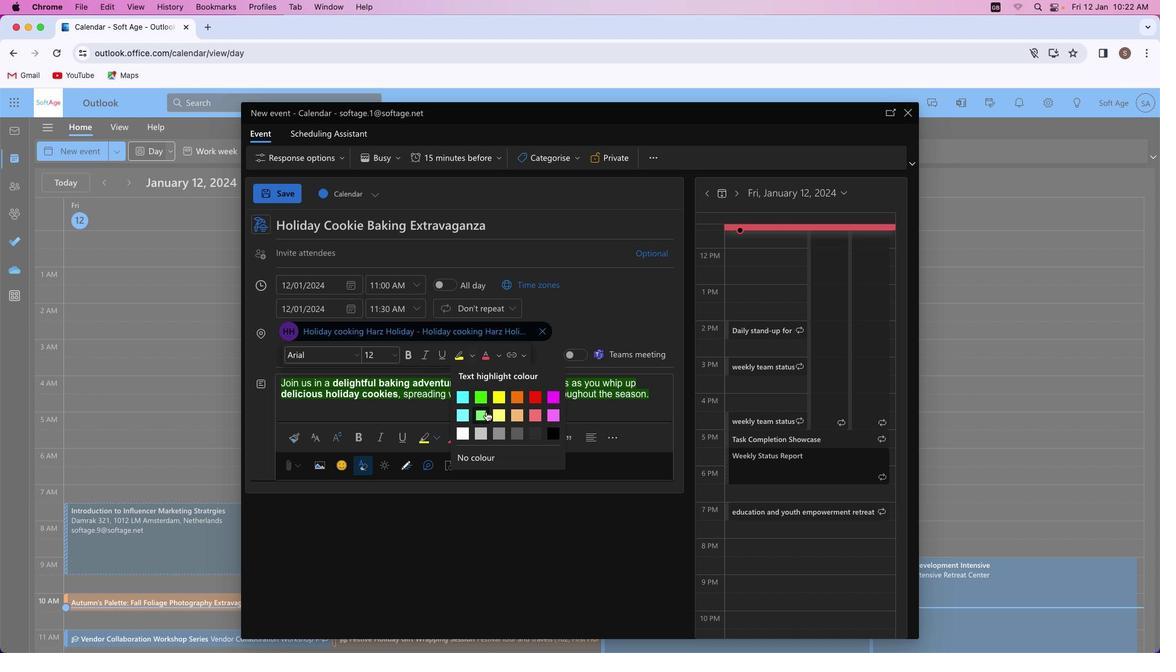
Action: Mouse pressed left at (486, 411)
Screenshot: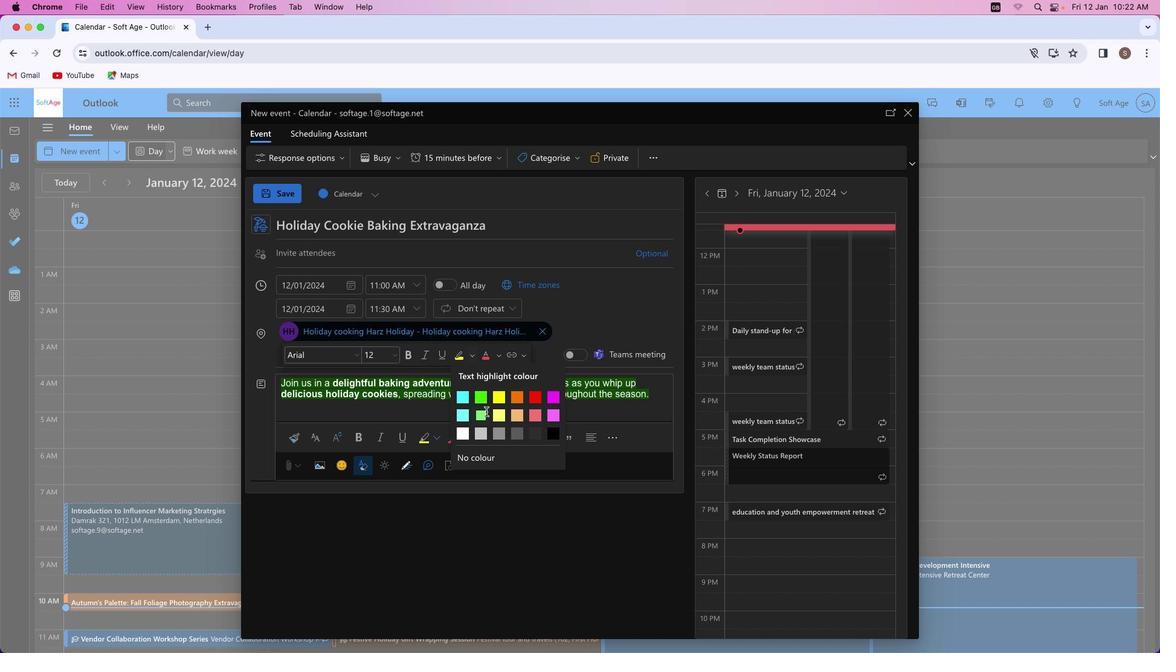 
Action: Mouse moved to (491, 405)
Screenshot: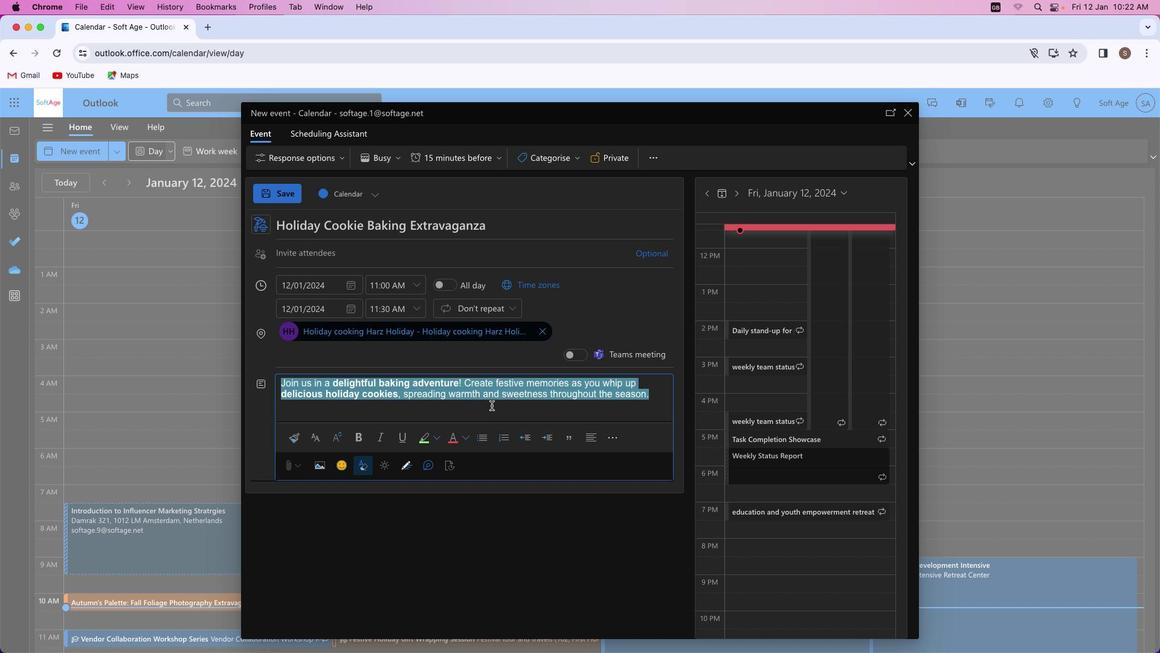 
Action: Mouse pressed left at (491, 405)
Screenshot: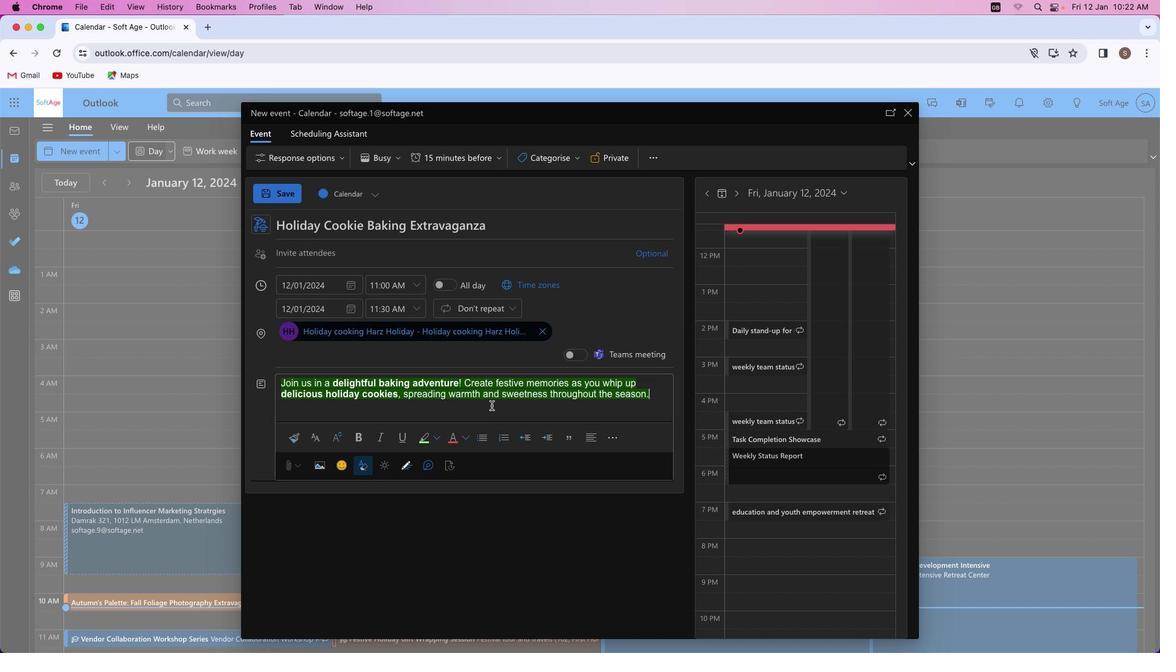 
Action: Mouse moved to (458, 382)
Screenshot: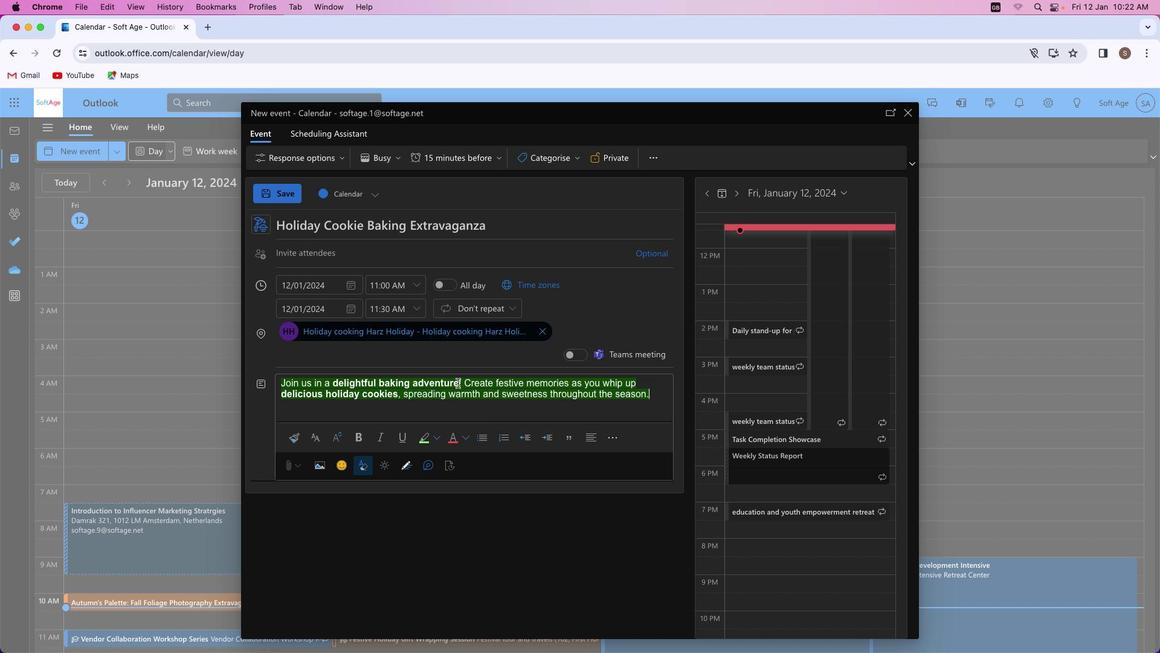
Action: Mouse pressed left at (458, 382)
Screenshot: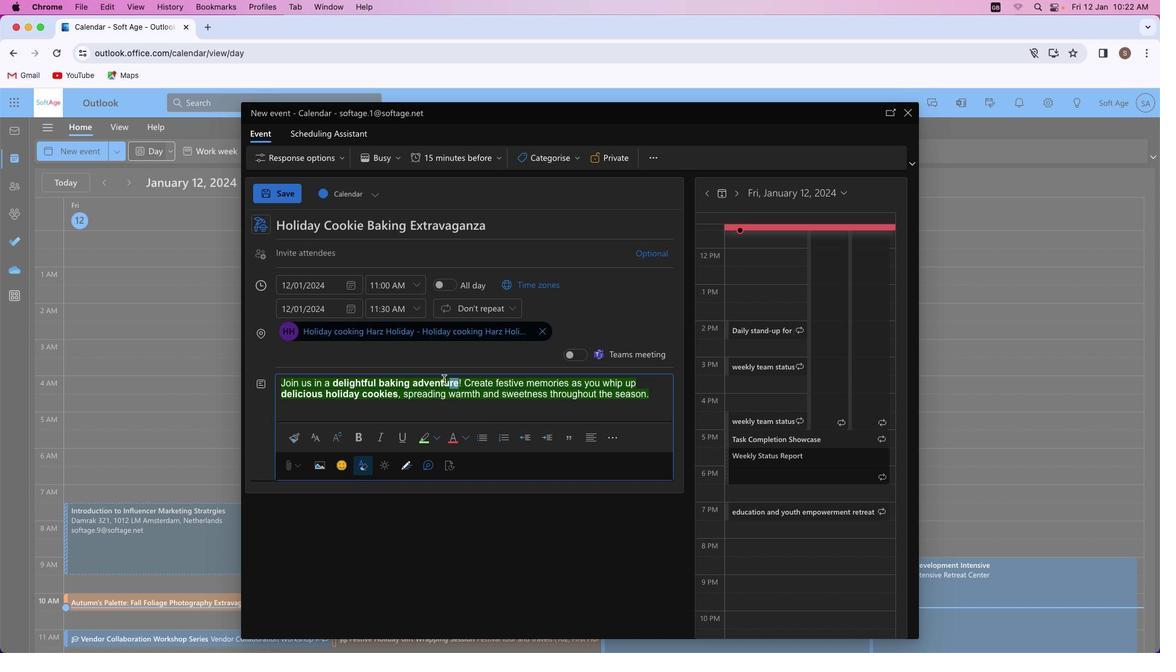 
Action: Mouse moved to (552, 364)
Screenshot: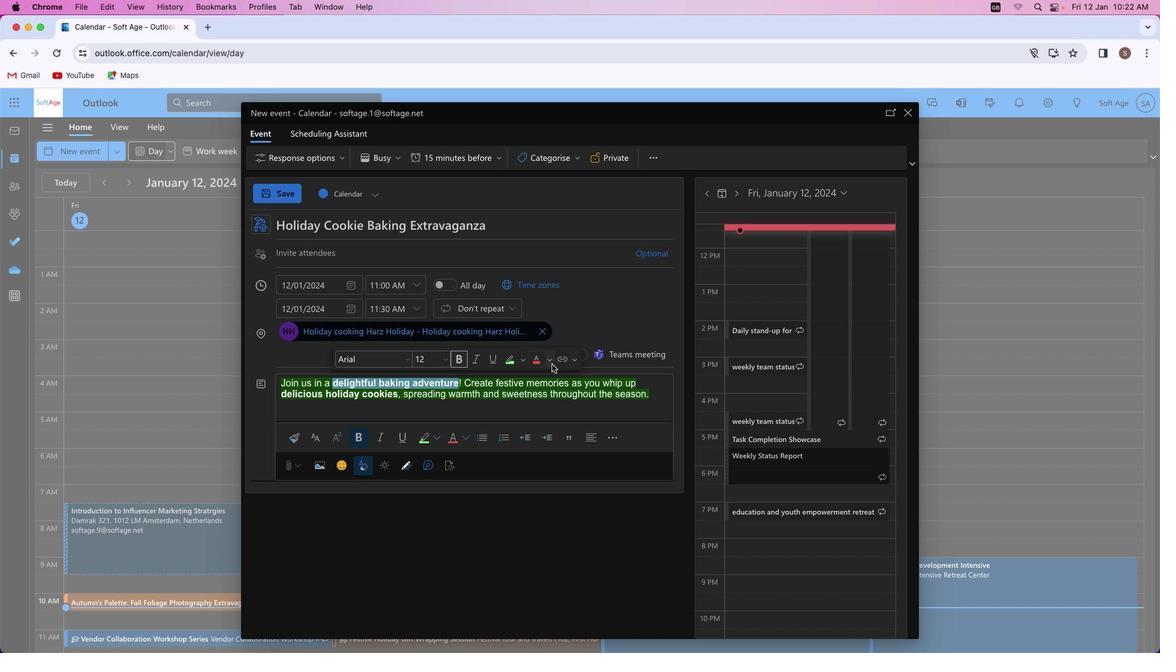 
Action: Mouse pressed left at (552, 364)
Screenshot: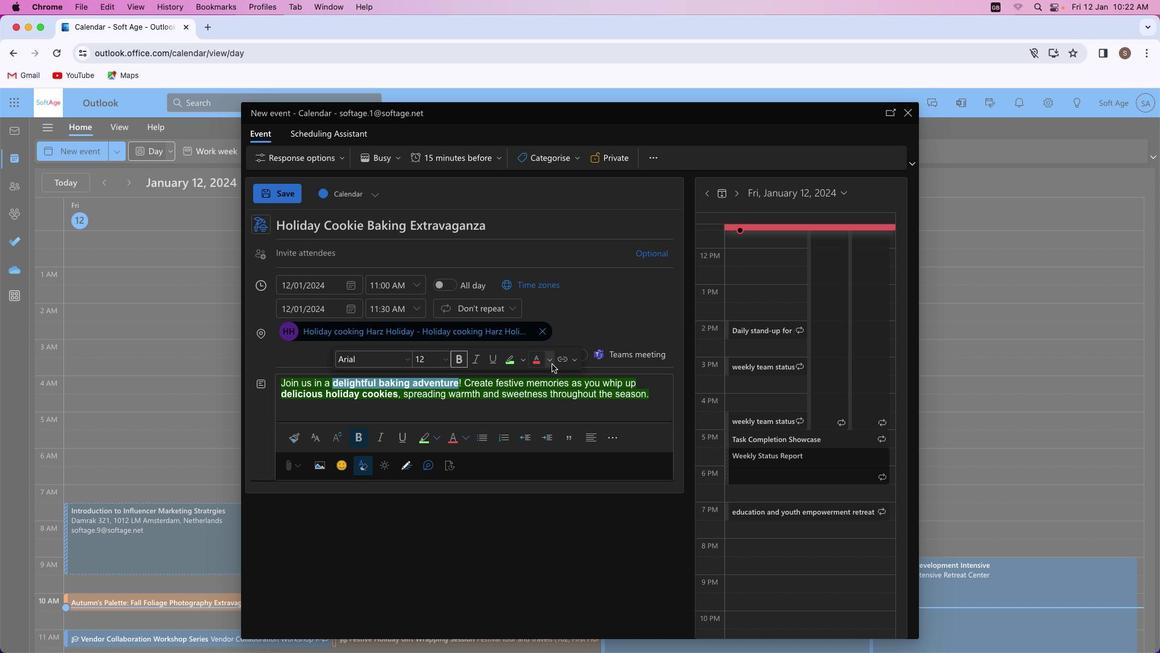 
Action: Mouse moved to (619, 418)
Screenshot: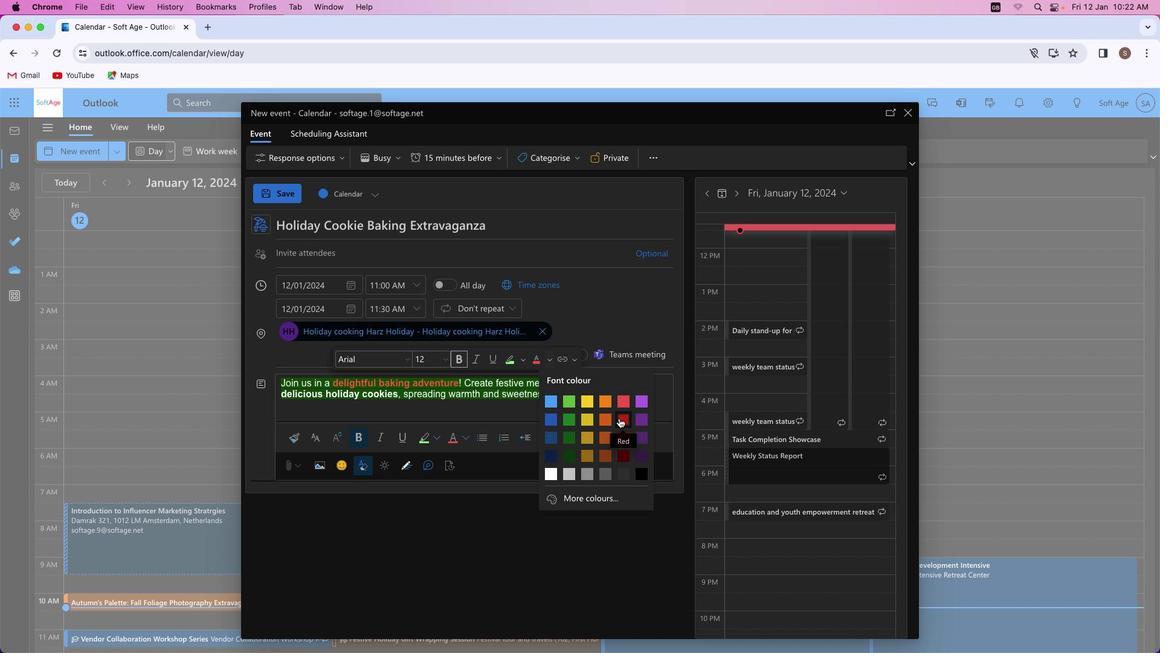 
Action: Mouse pressed left at (619, 418)
Screenshot: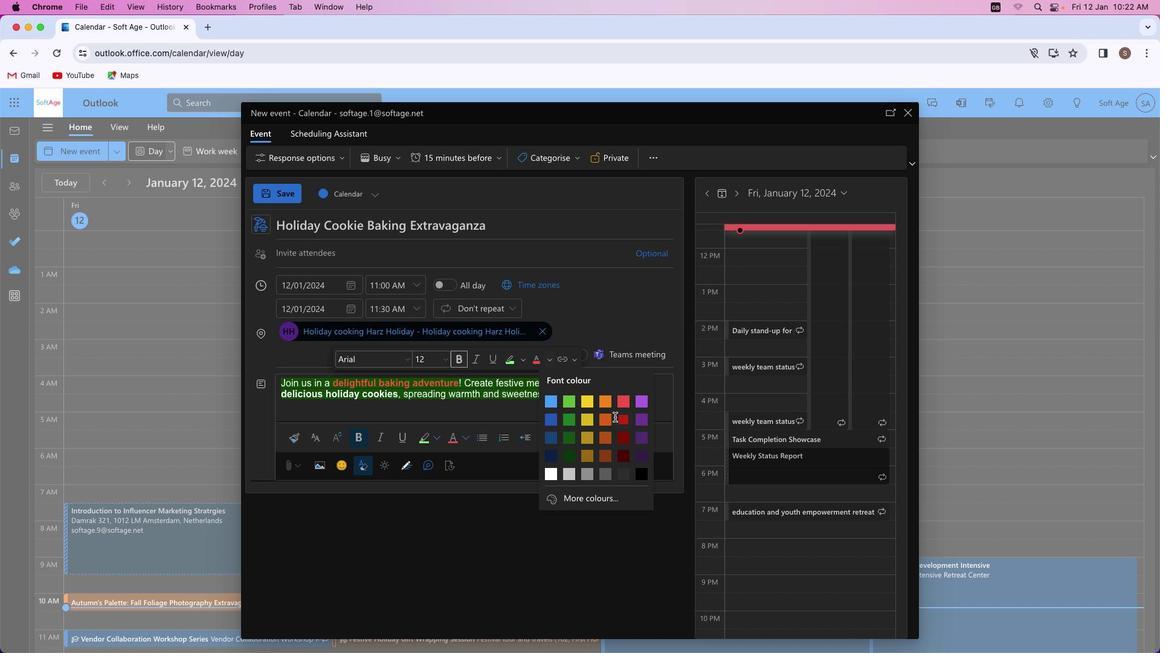 
Action: Mouse moved to (397, 394)
Screenshot: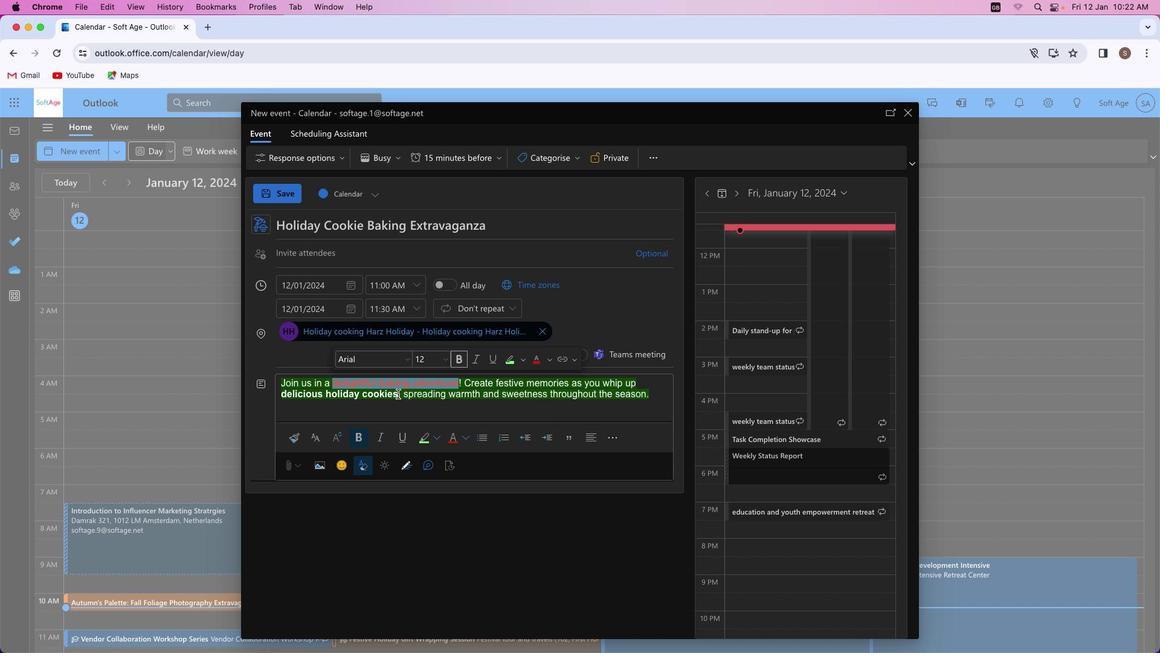 
Action: Mouse pressed left at (397, 394)
Screenshot: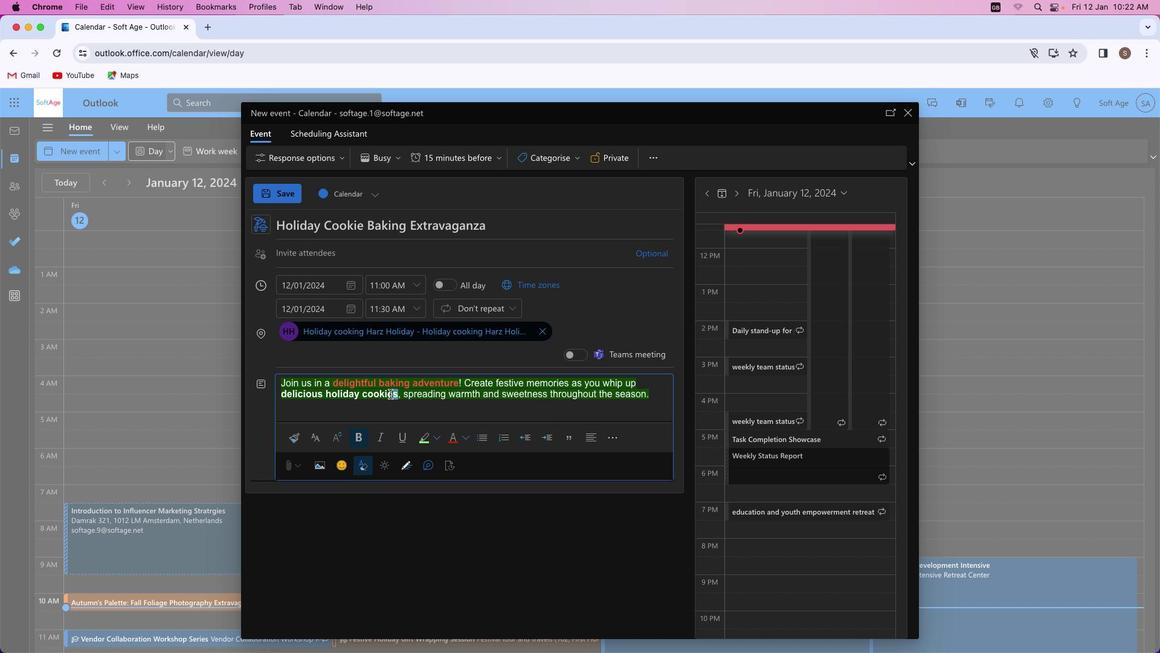 
Action: Mouse moved to (497, 371)
Screenshot: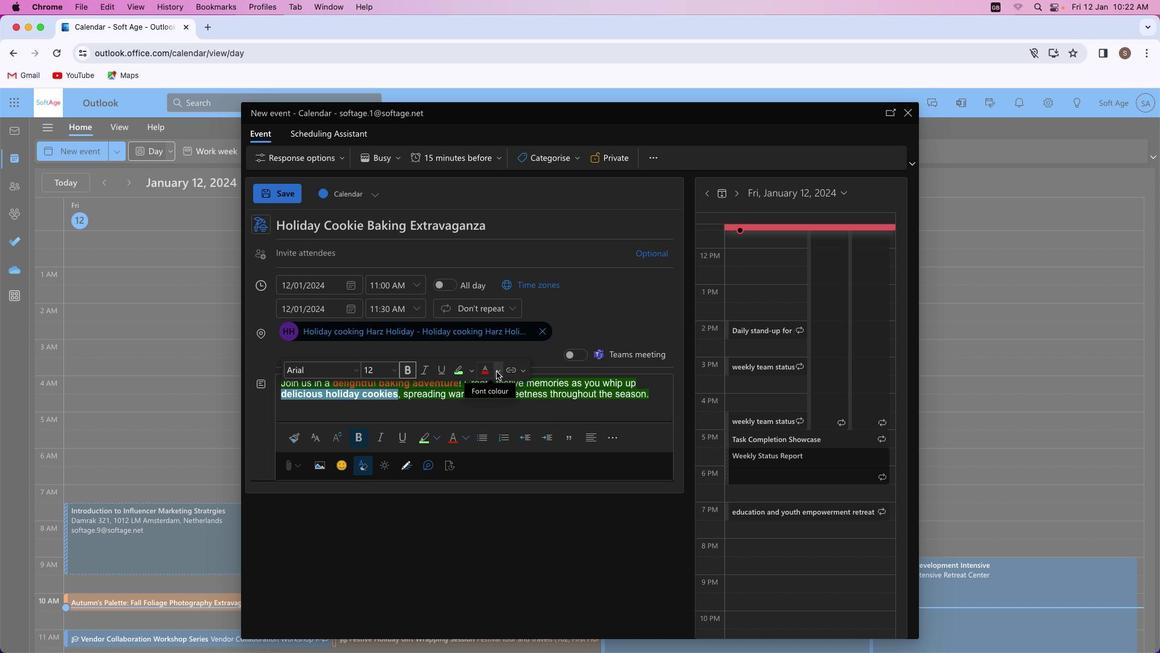 
Action: Mouse pressed left at (497, 371)
Screenshot: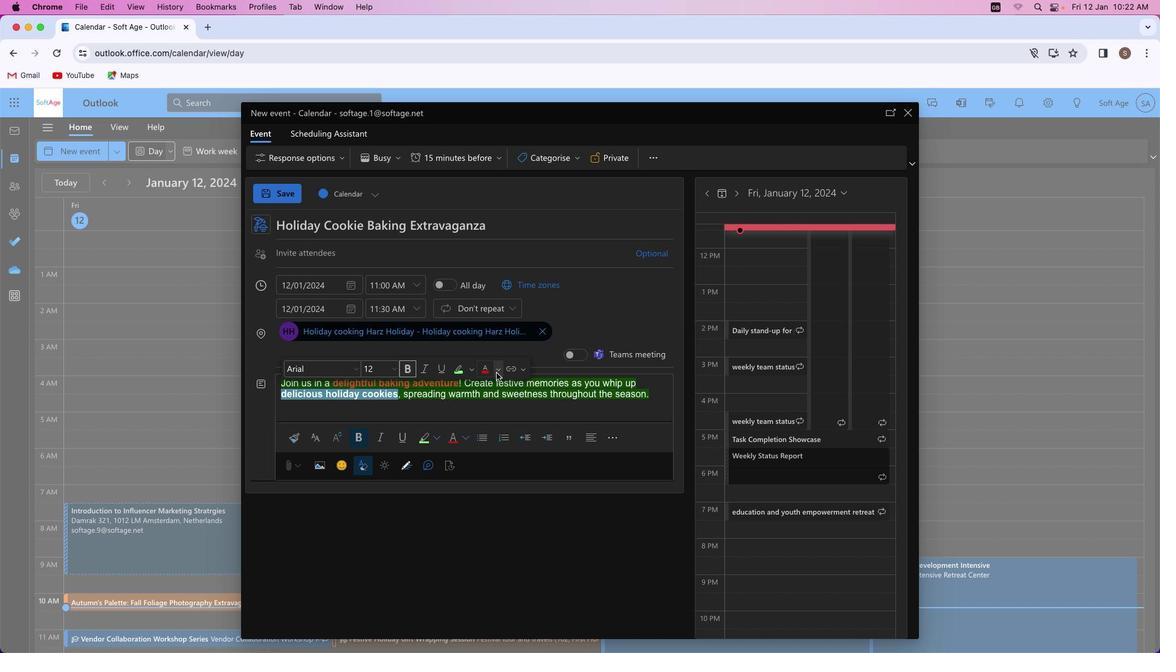 
Action: Mouse moved to (563, 430)
Screenshot: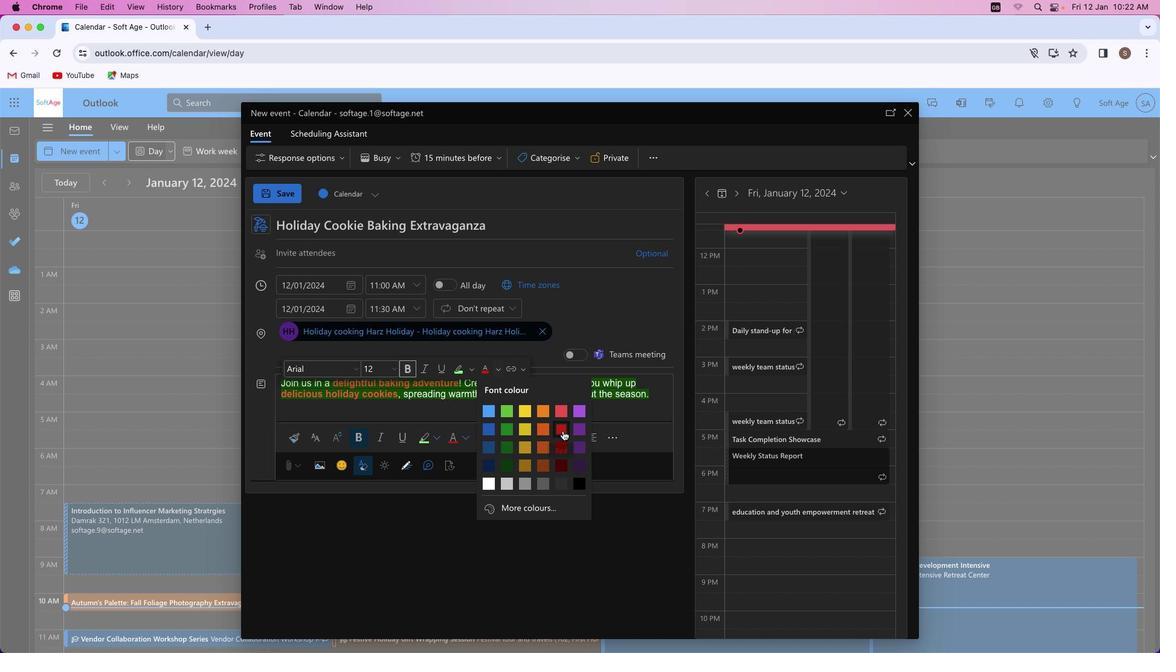 
Action: Mouse pressed left at (563, 430)
Screenshot: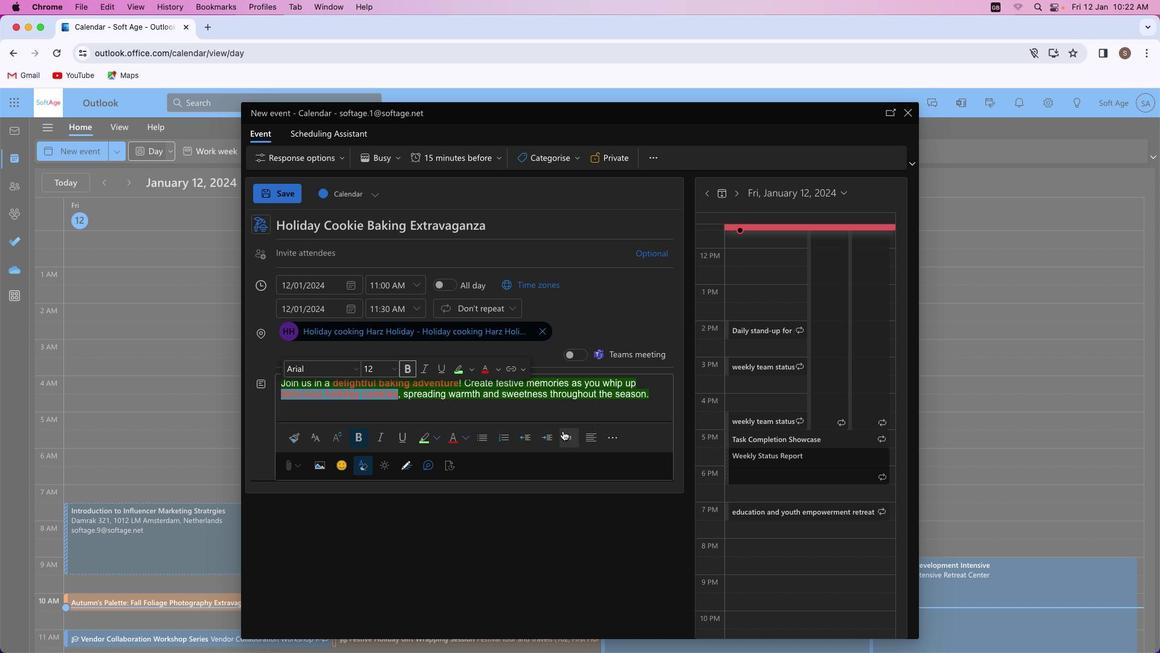 
Action: Mouse moved to (475, 414)
Screenshot: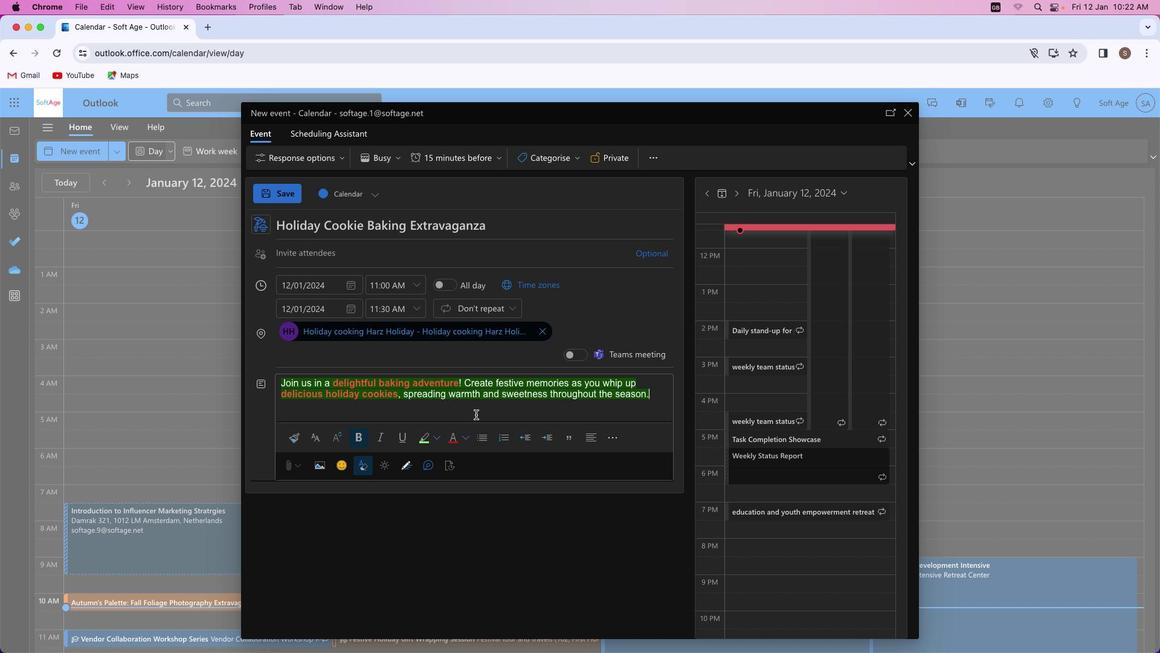 
Action: Mouse pressed left at (475, 414)
Screenshot: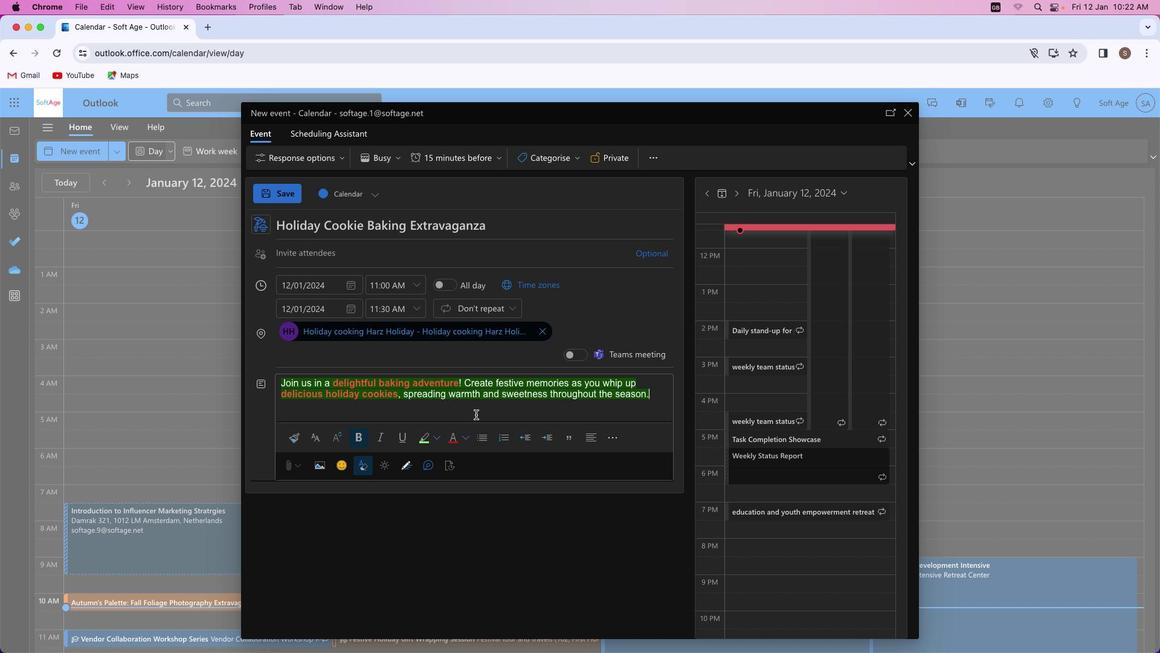 
Action: Mouse moved to (567, 157)
Screenshot: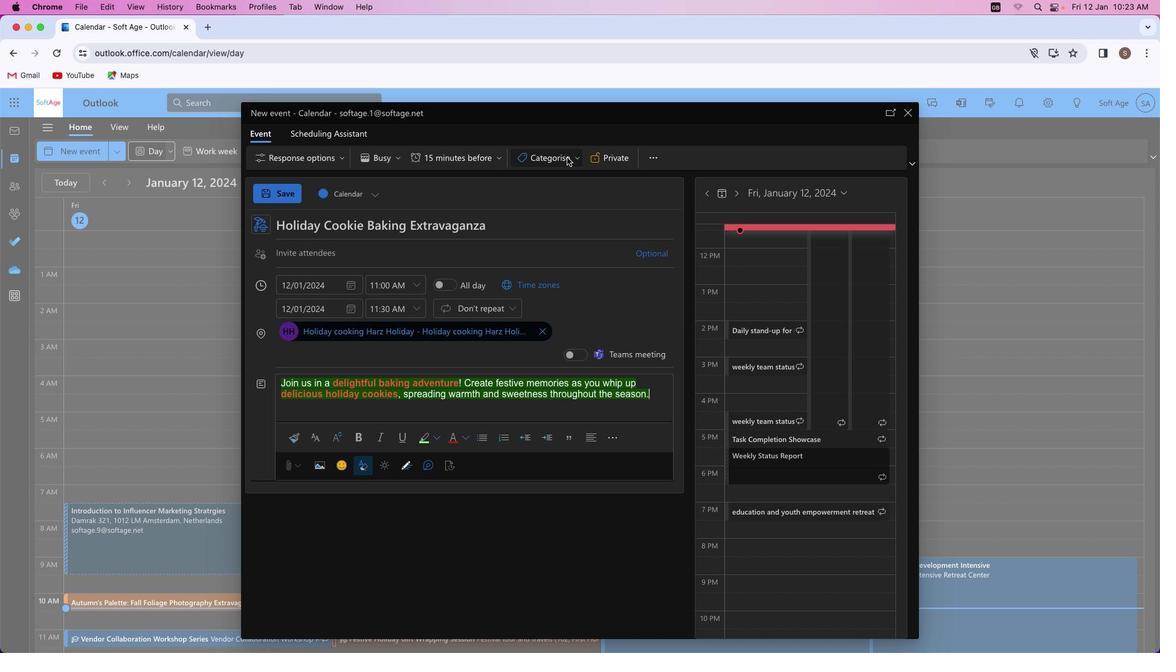 
Action: Mouse pressed left at (567, 157)
Screenshot: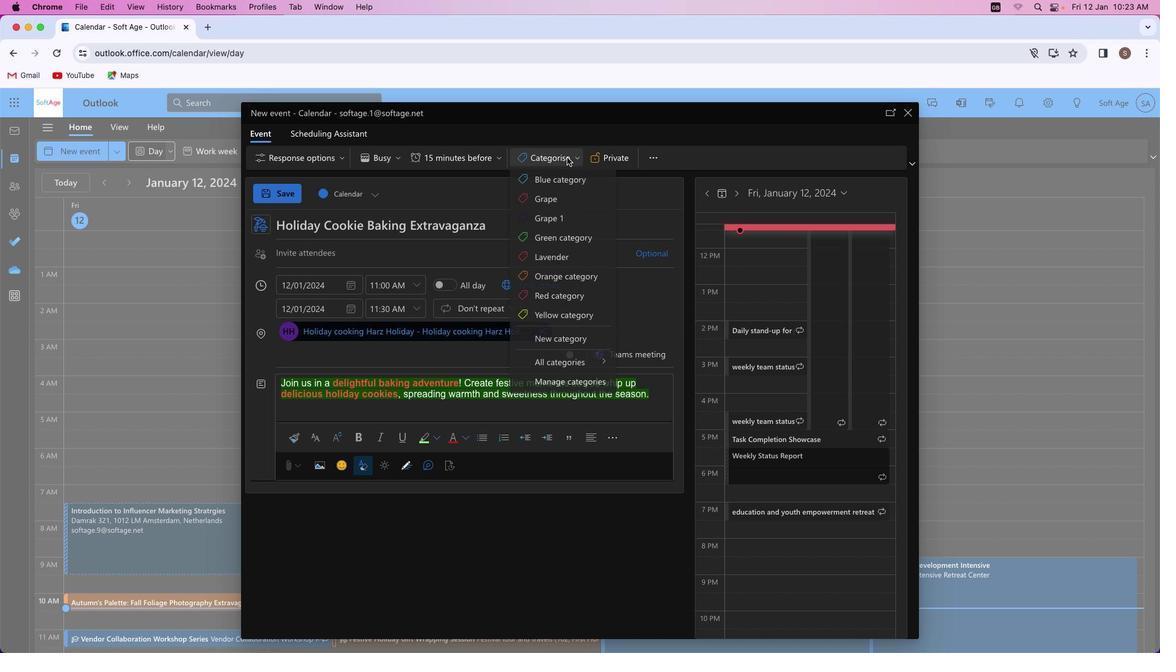 
Action: Mouse moved to (551, 234)
Screenshot: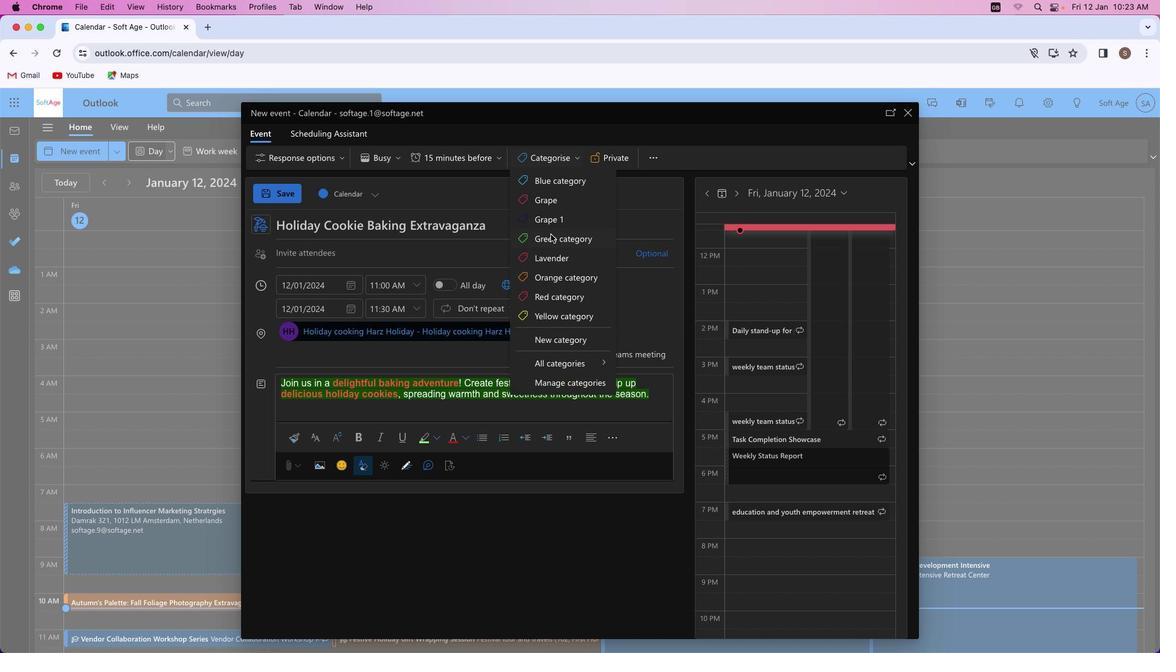 
Action: Mouse pressed left at (551, 234)
Screenshot: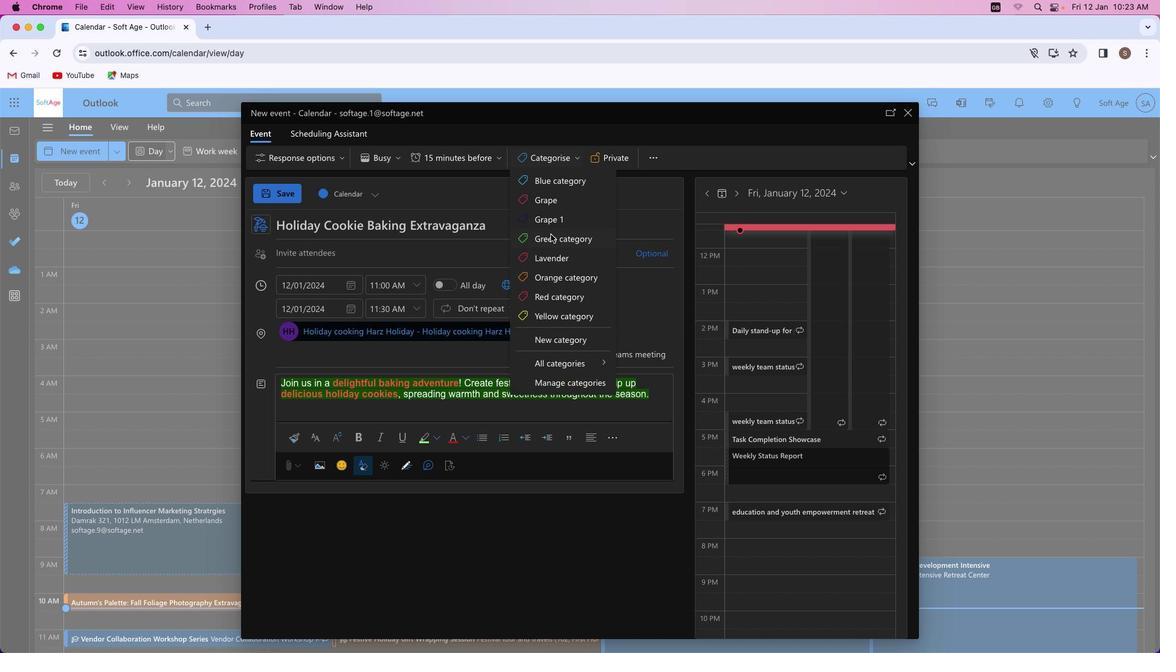 
Action: Mouse moved to (395, 162)
Screenshot: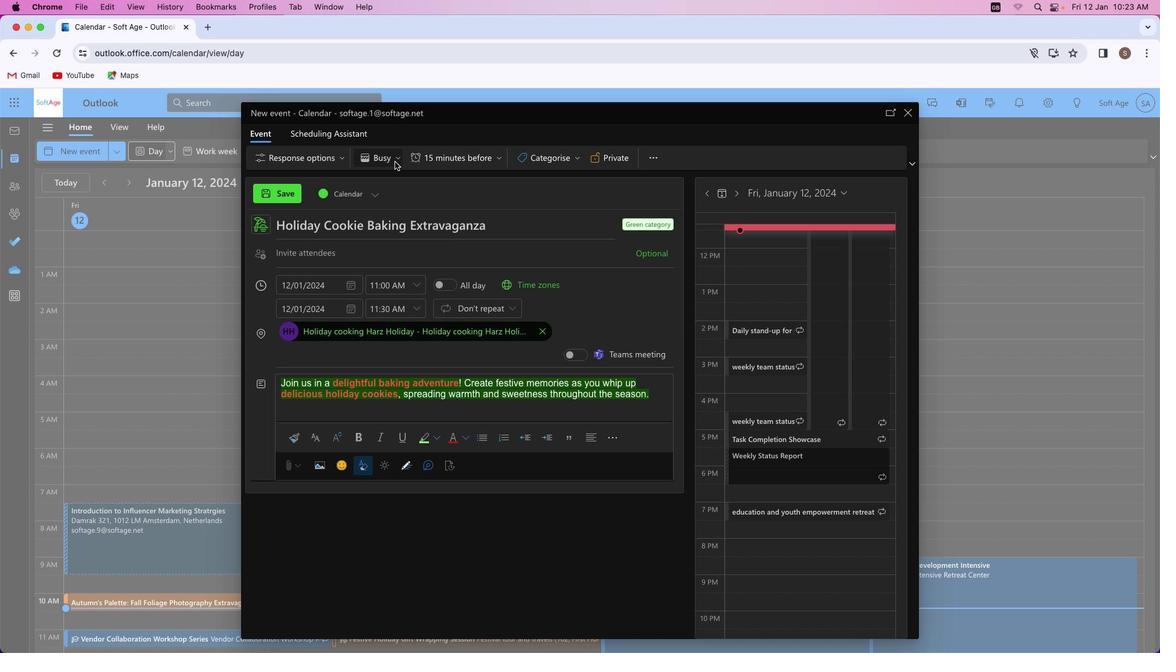 
Action: Mouse pressed left at (395, 162)
Screenshot: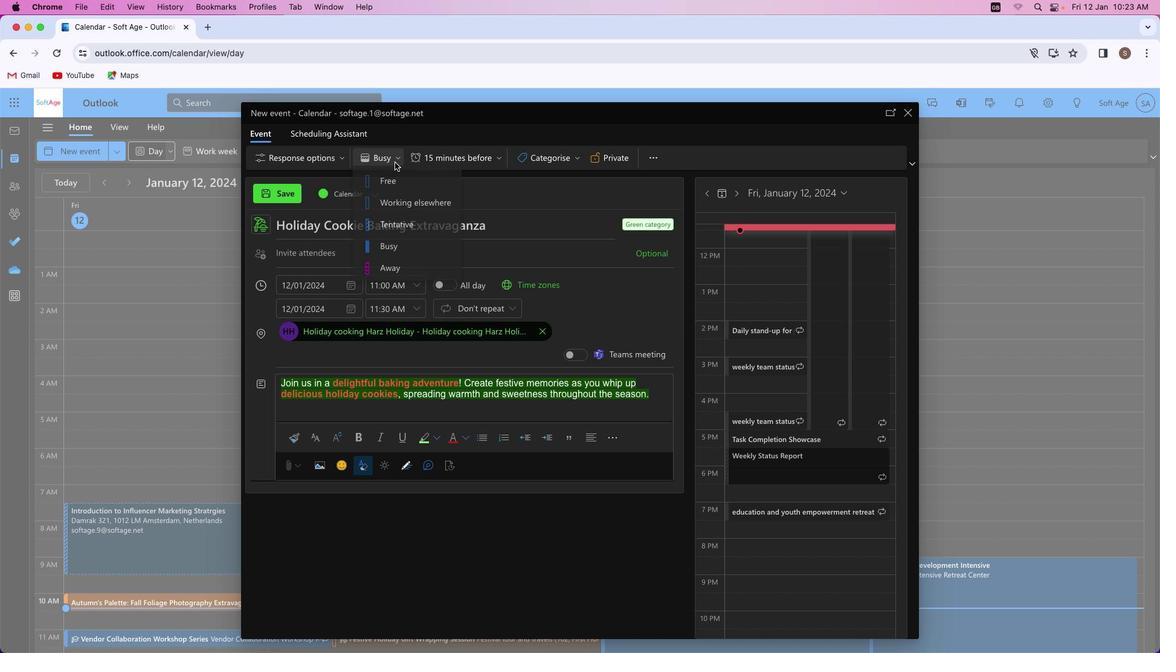 
Action: Mouse moved to (407, 229)
Screenshot: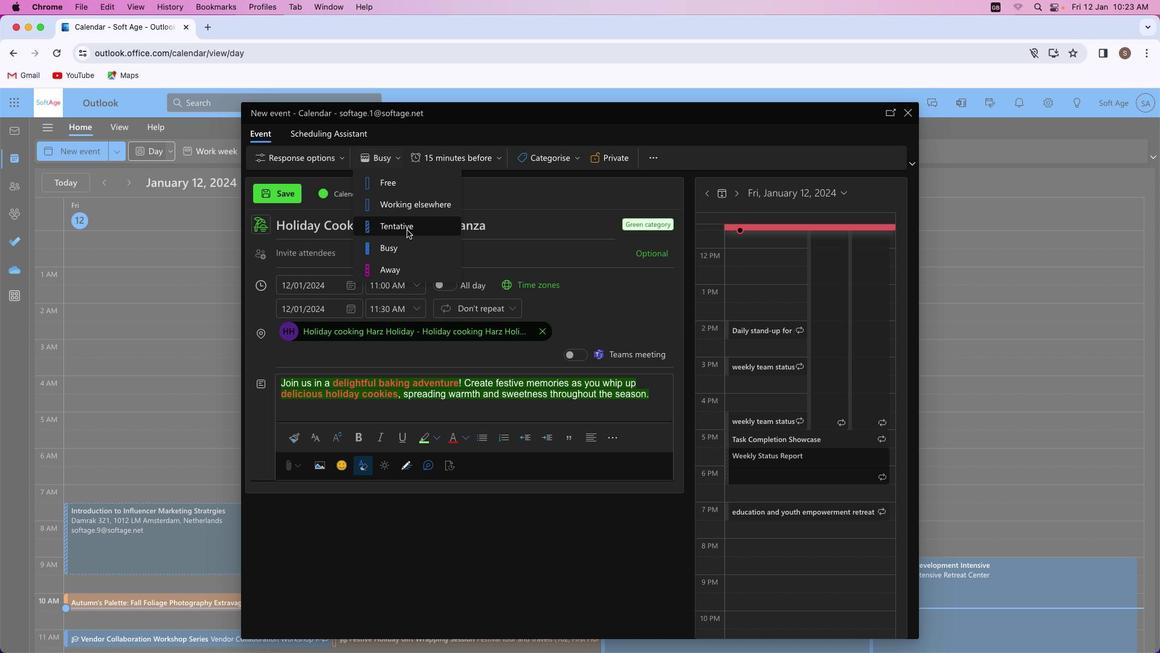
Action: Mouse pressed left at (407, 229)
Screenshot: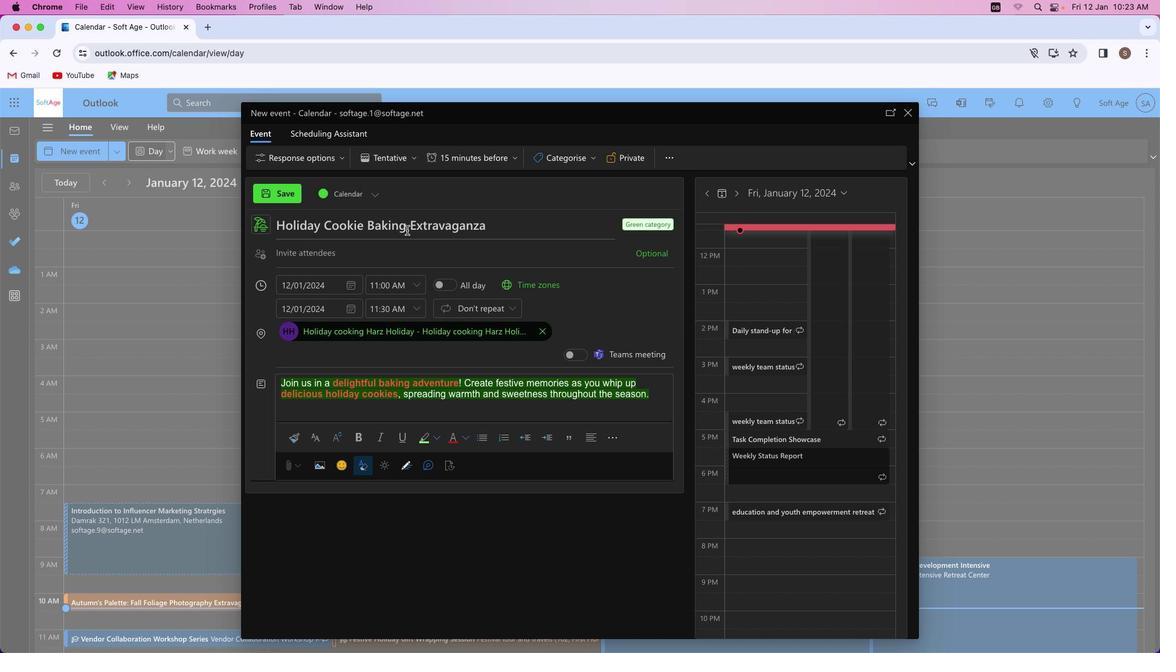 
Action: Mouse moved to (281, 195)
Screenshot: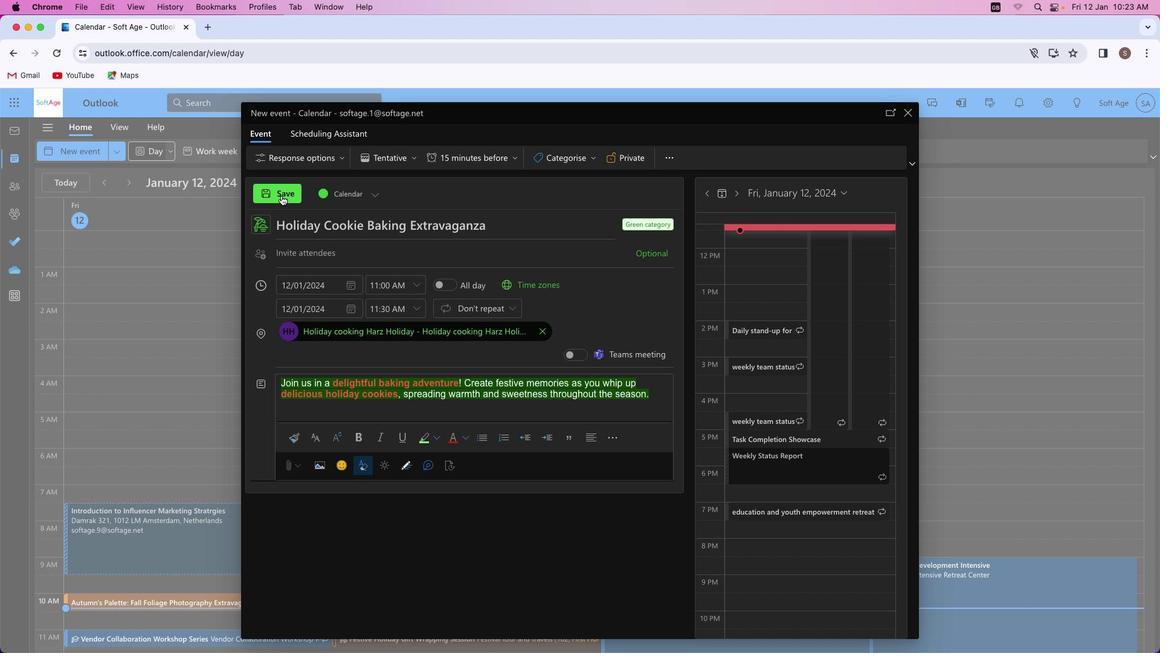 
Action: Mouse pressed left at (281, 195)
Screenshot: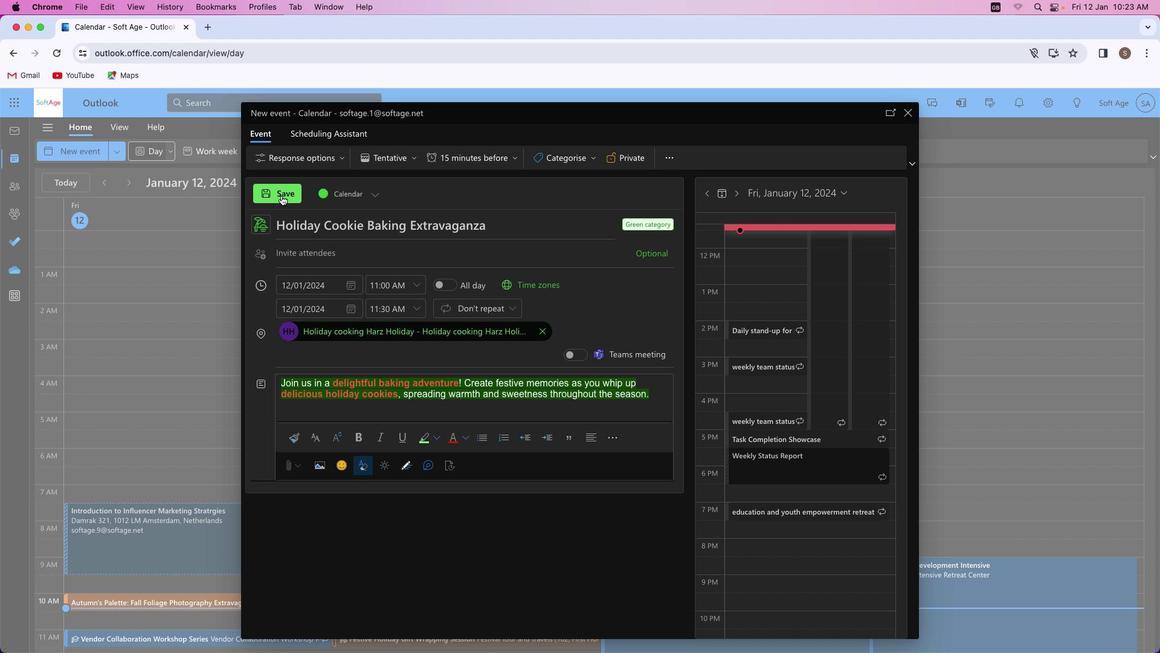 
Action: Mouse moved to (594, 462)
Screenshot: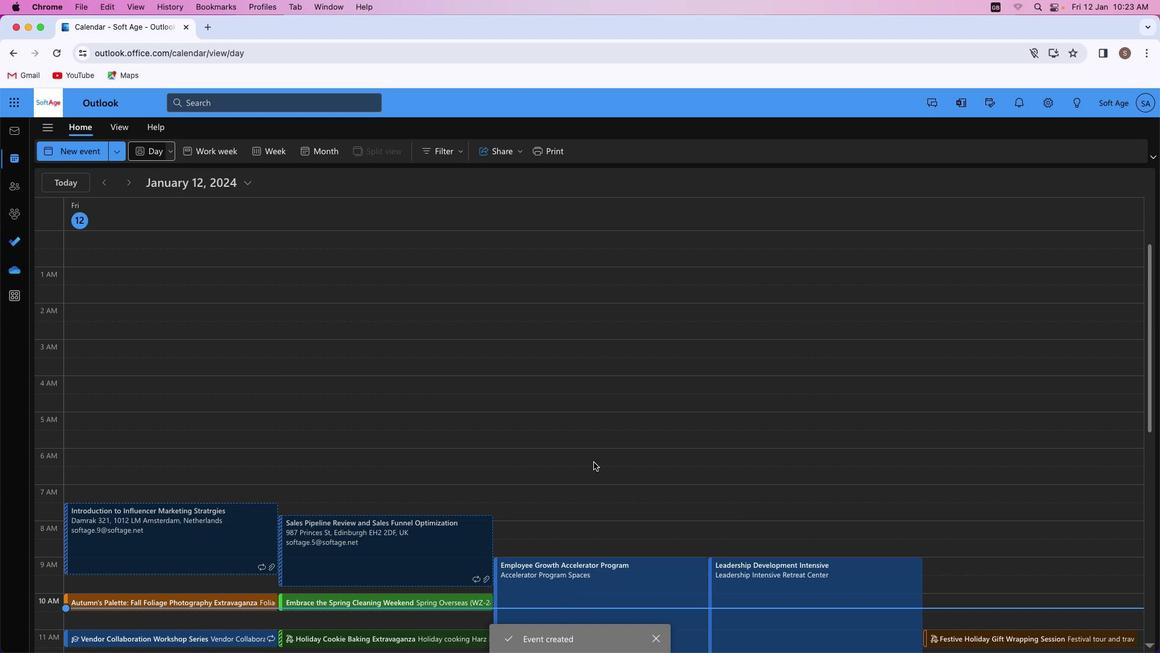 
